 Task: Set up a 4-hour historical reenactment and living history experience.
Action: Mouse moved to (1016, 155)
Screenshot: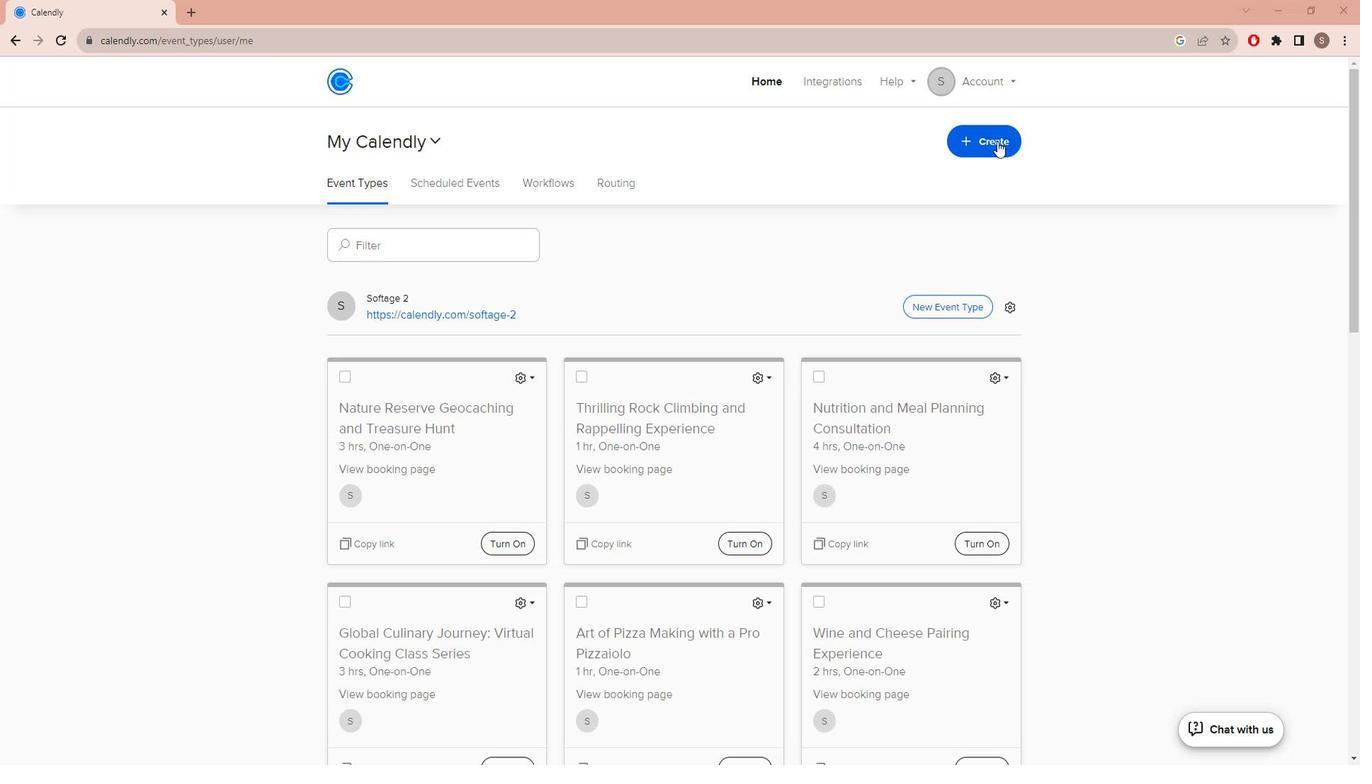 
Action: Mouse pressed left at (1016, 155)
Screenshot: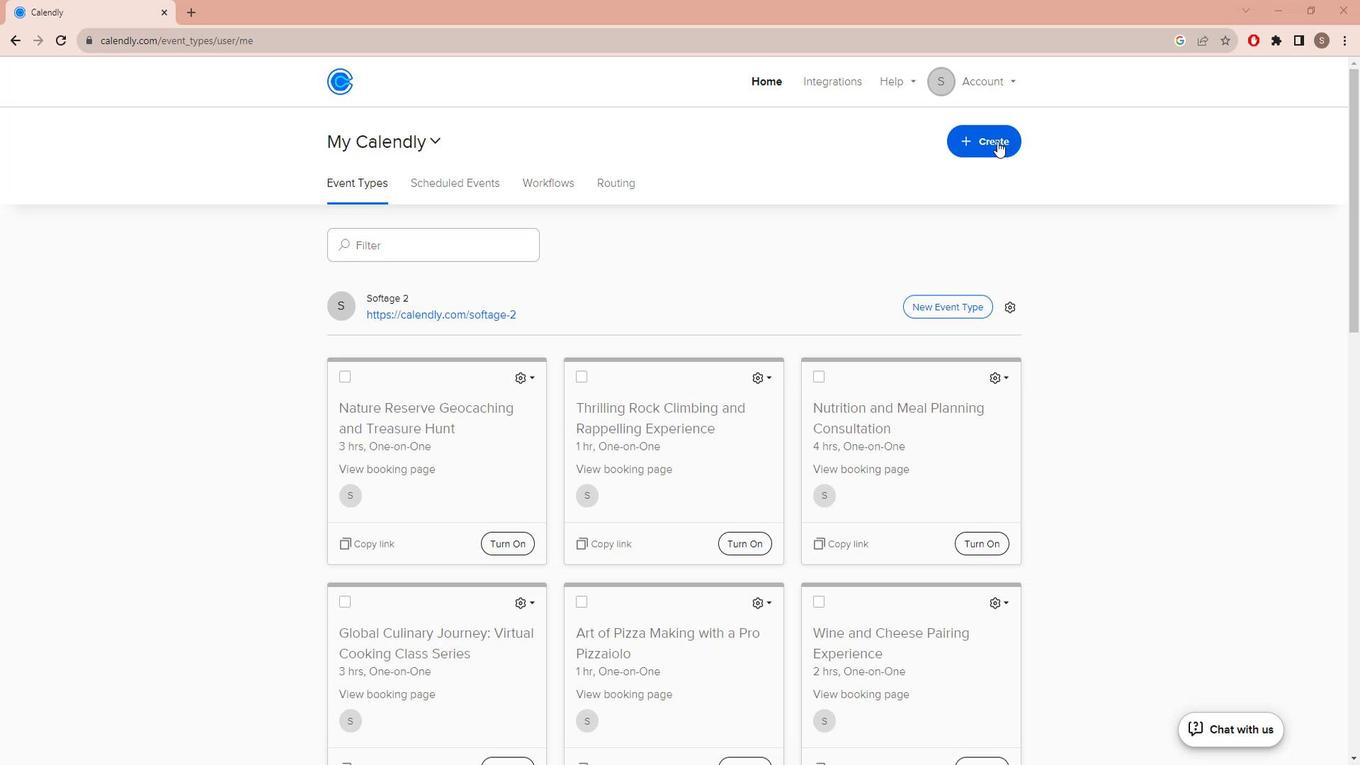 
Action: Mouse moved to (907, 203)
Screenshot: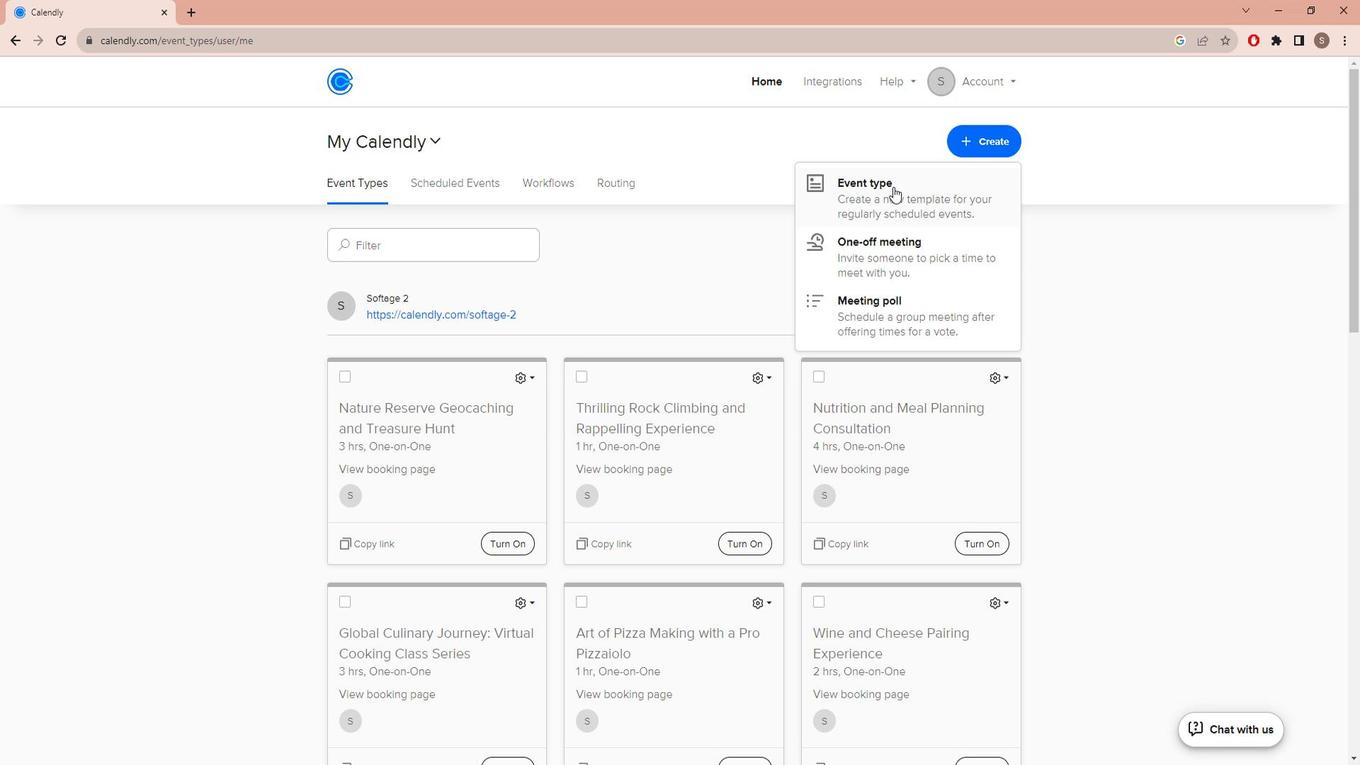 
Action: Mouse pressed left at (907, 203)
Screenshot: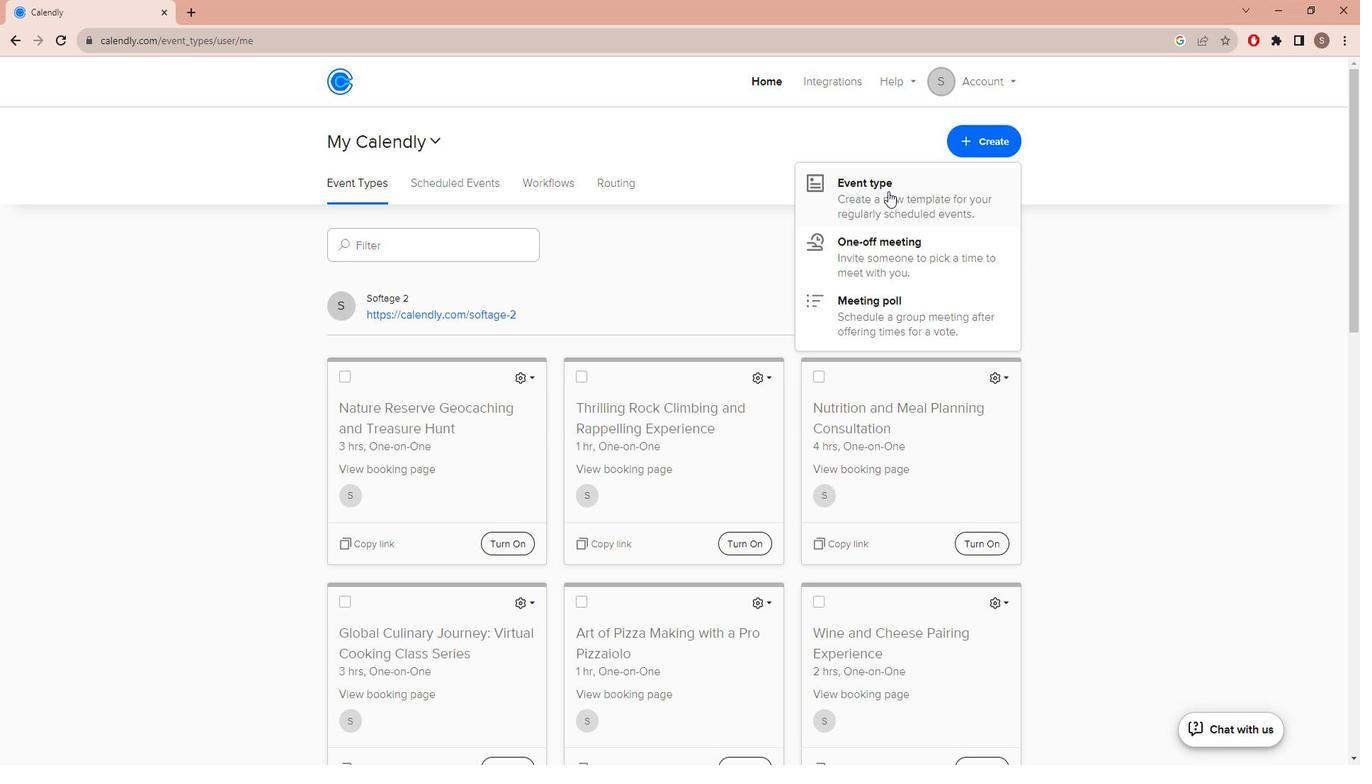 
Action: Mouse moved to (604, 250)
Screenshot: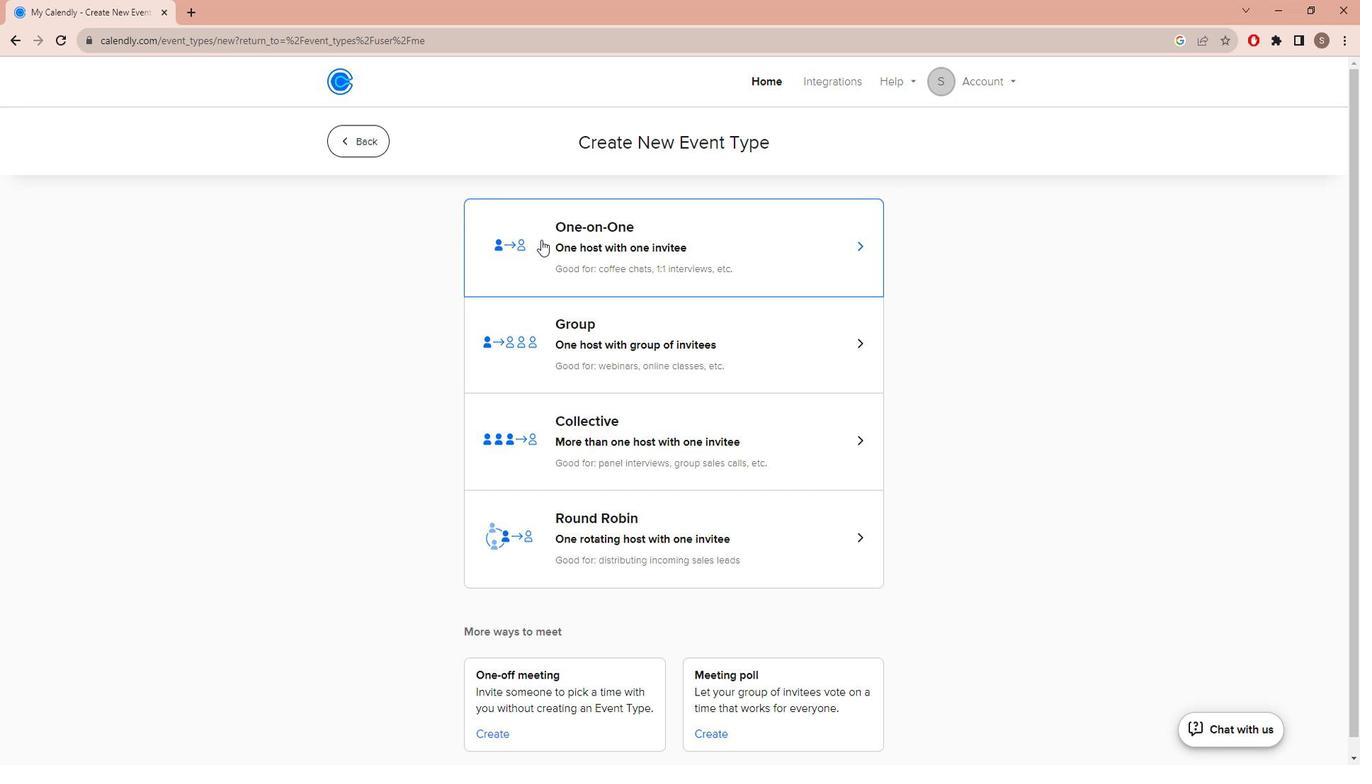 
Action: Mouse pressed left at (604, 250)
Screenshot: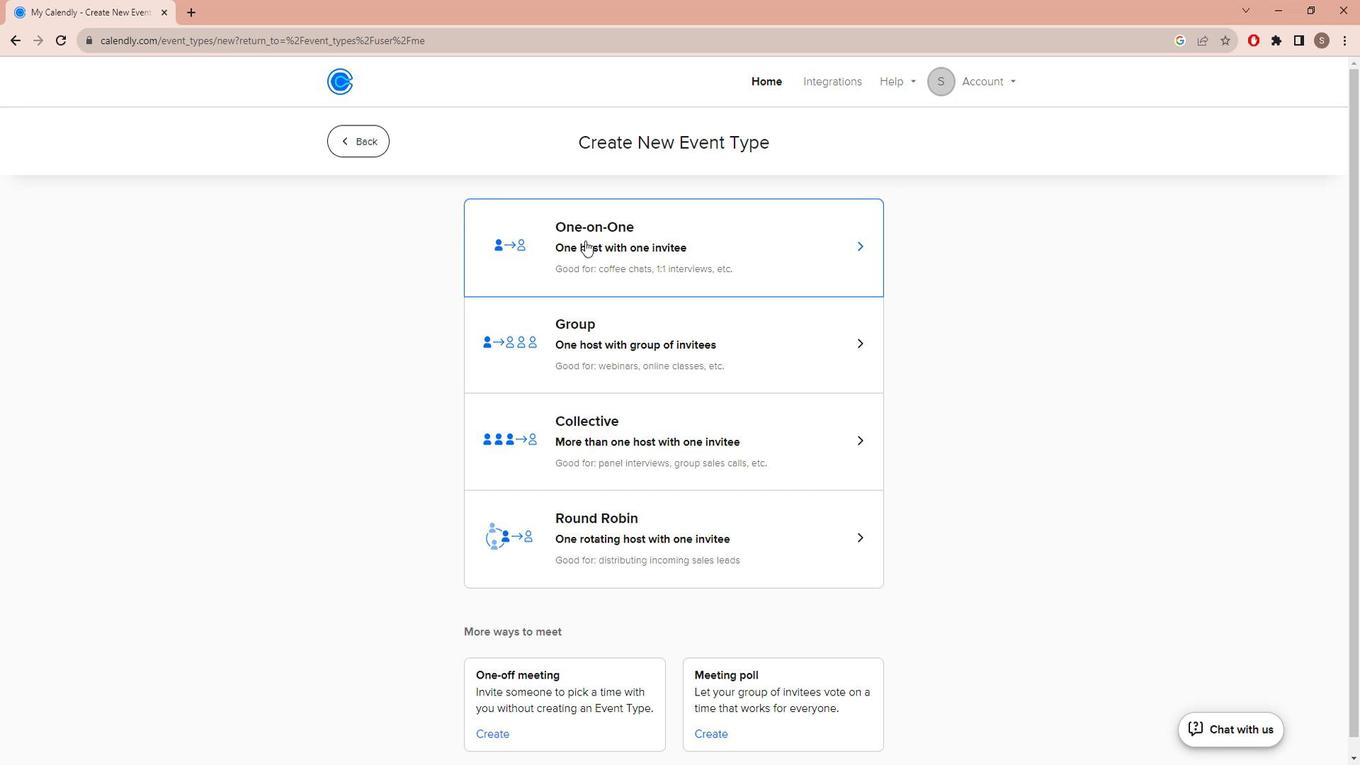 
Action: Mouse moved to (560, 350)
Screenshot: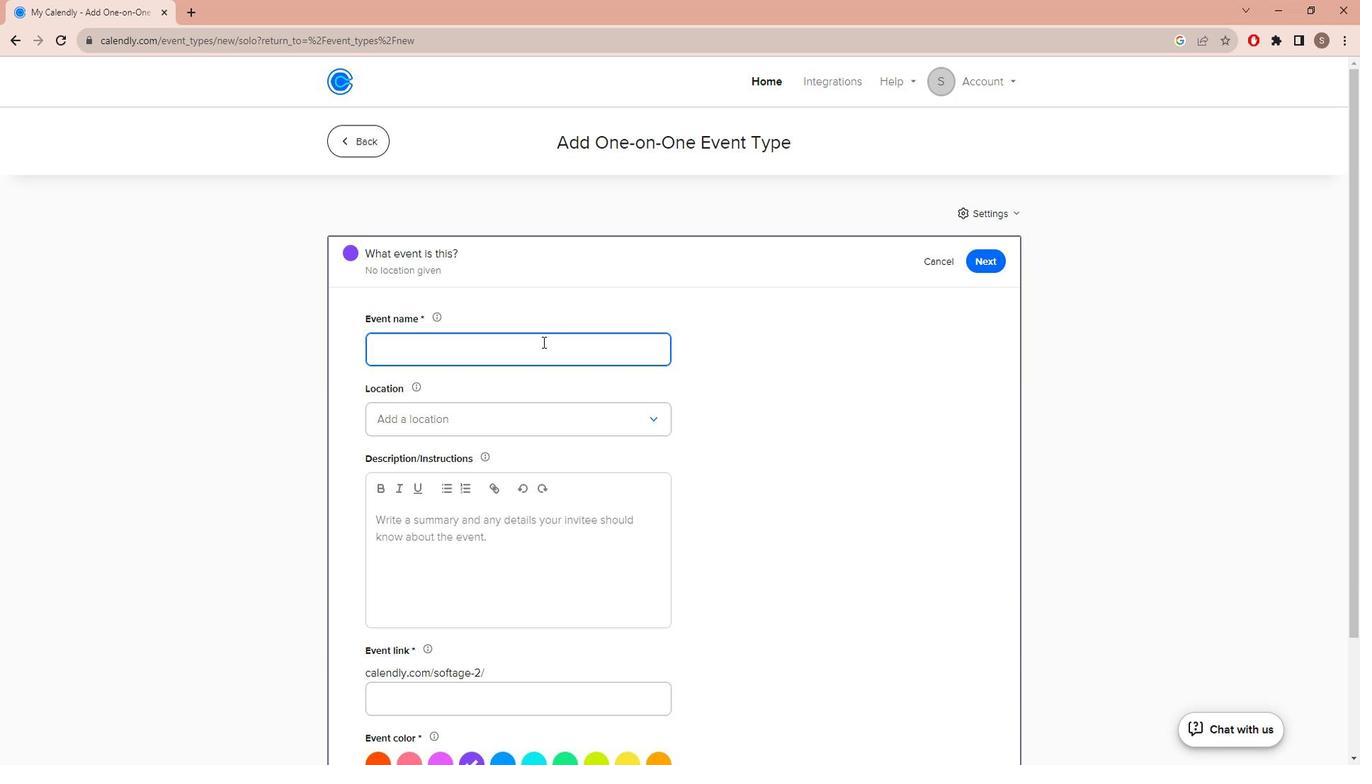 
Action: Key pressed <Key.caps_lock>H<Key.caps_lock>istorical<Key.space><Key.caps_lock>R<Key.caps_lock>eenactment<Key.space>and<Key.space><Key.caps_lock>LI<Key.backspace><Key.caps_lock>iving<Key.space><Key.caps_lock>H<Key.caps_lock>isto<Key.backspace>ory<Key.space><Key.caps_lock>E<Key.caps_lock>xperience
Screenshot: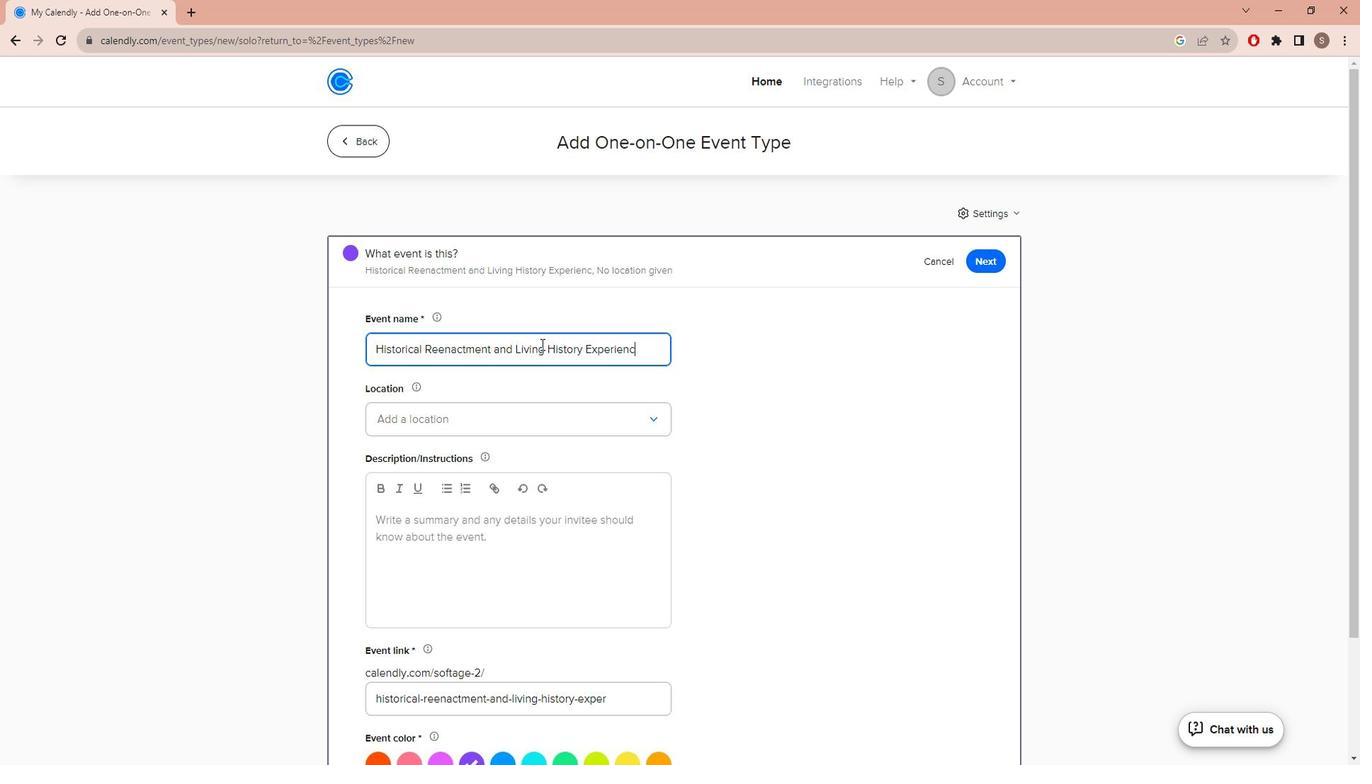
Action: Mouse moved to (513, 417)
Screenshot: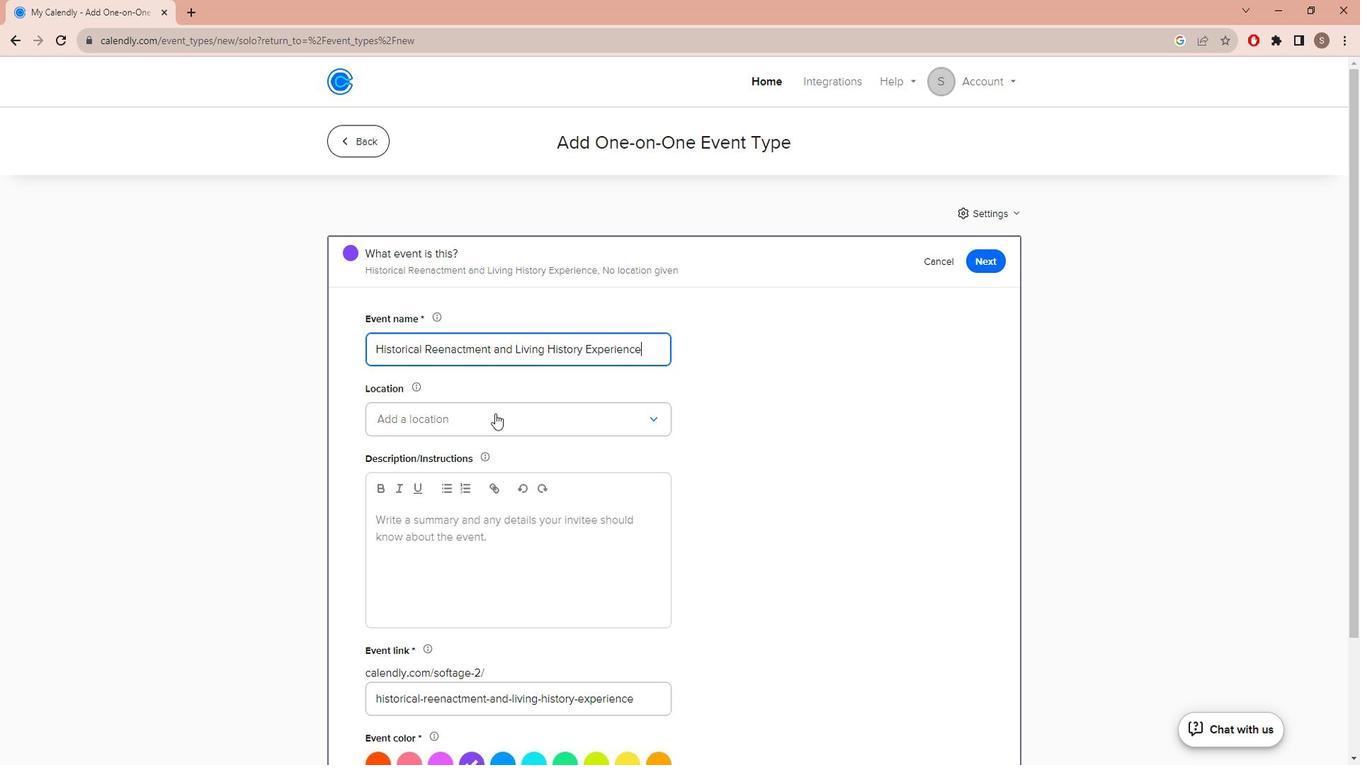
Action: Mouse pressed left at (513, 417)
Screenshot: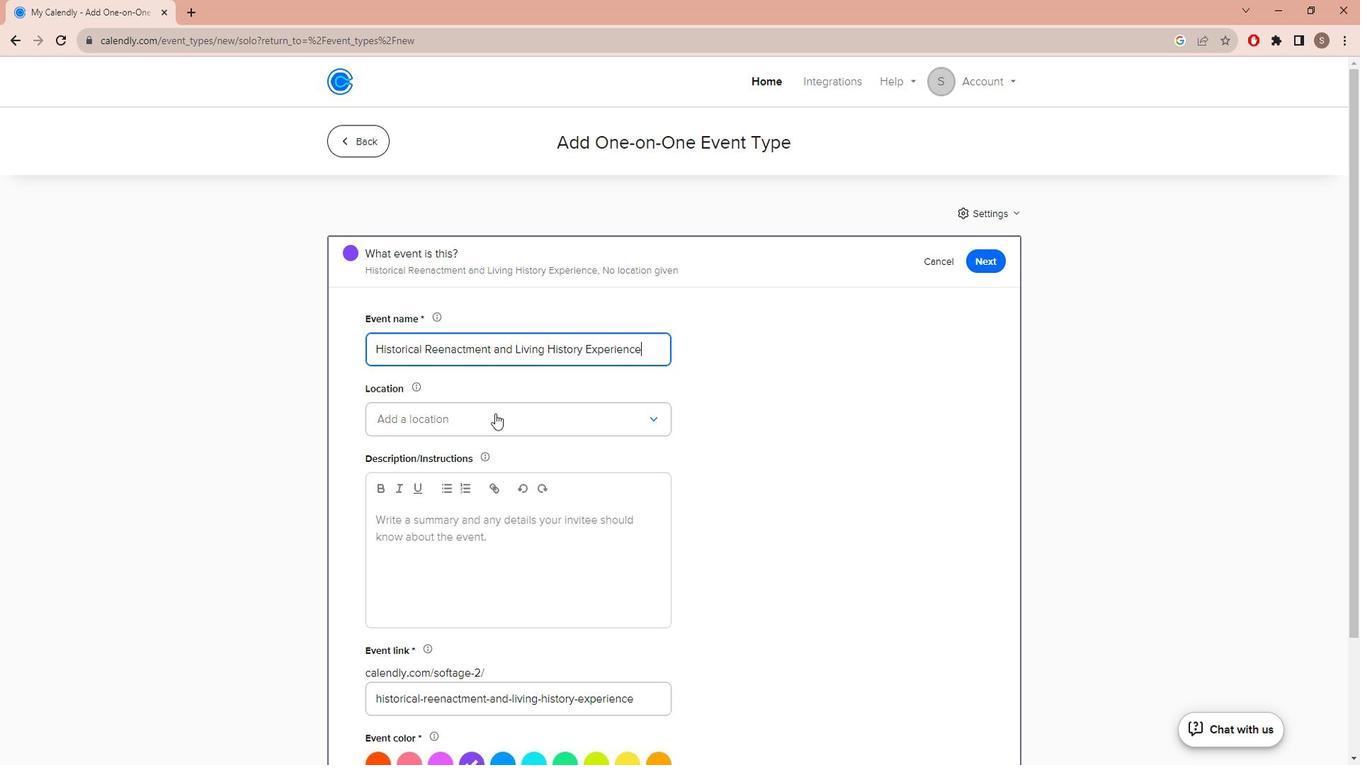 
Action: Mouse moved to (498, 453)
Screenshot: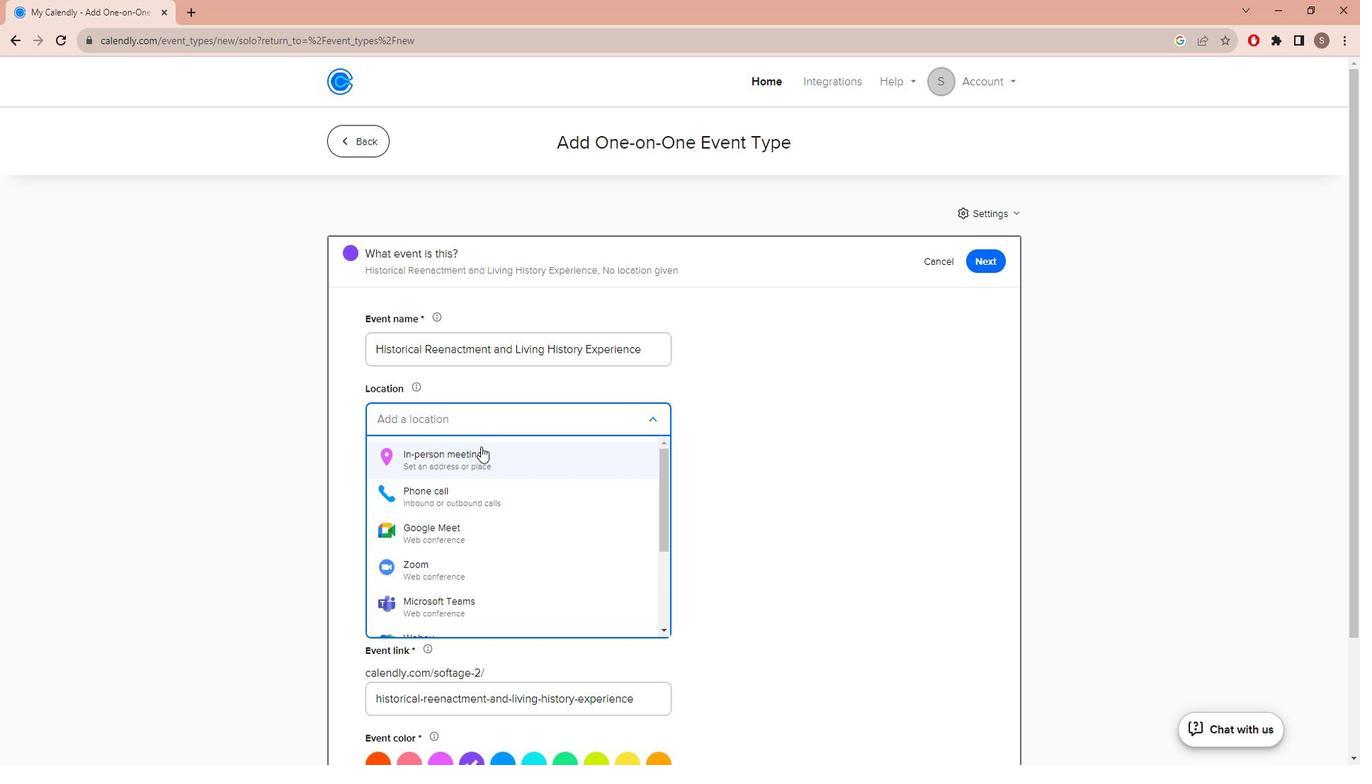 
Action: Mouse pressed left at (498, 453)
Screenshot: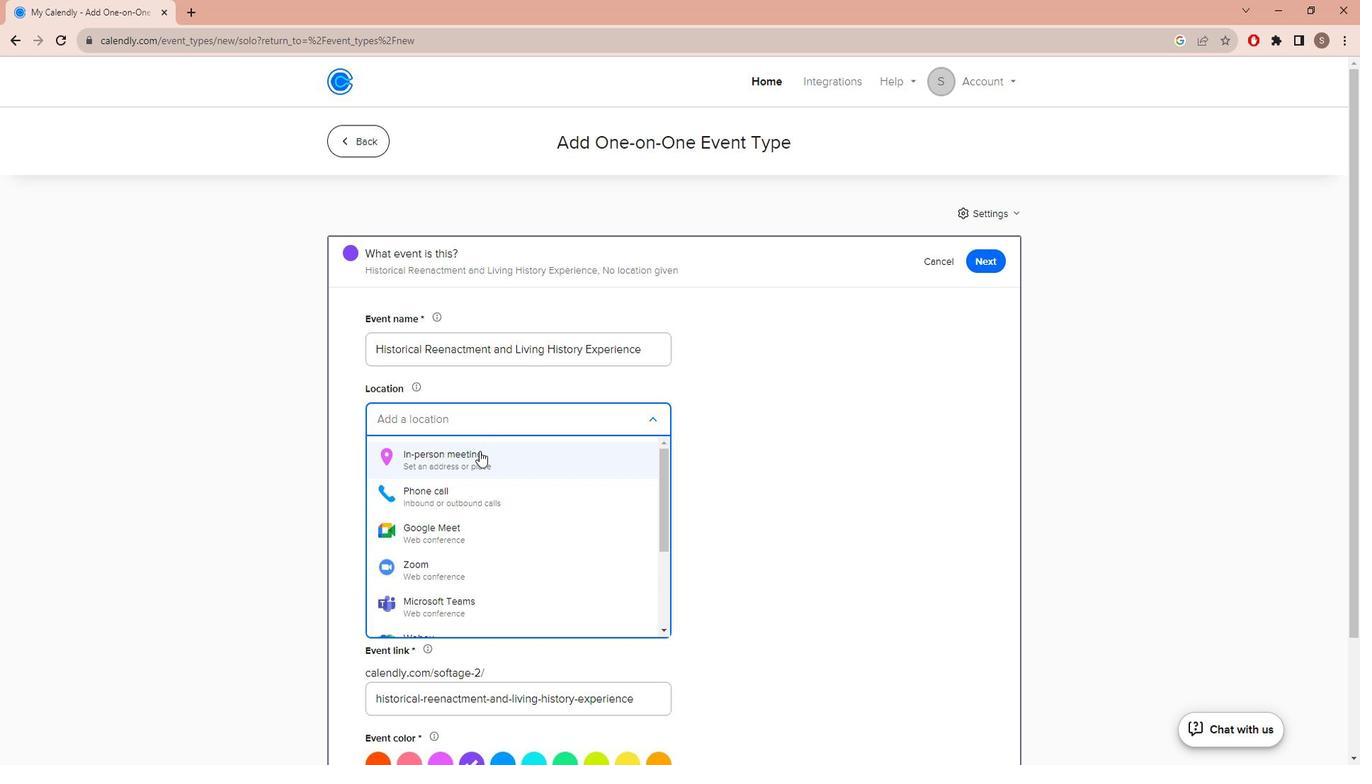 
Action: Mouse moved to (655, 264)
Screenshot: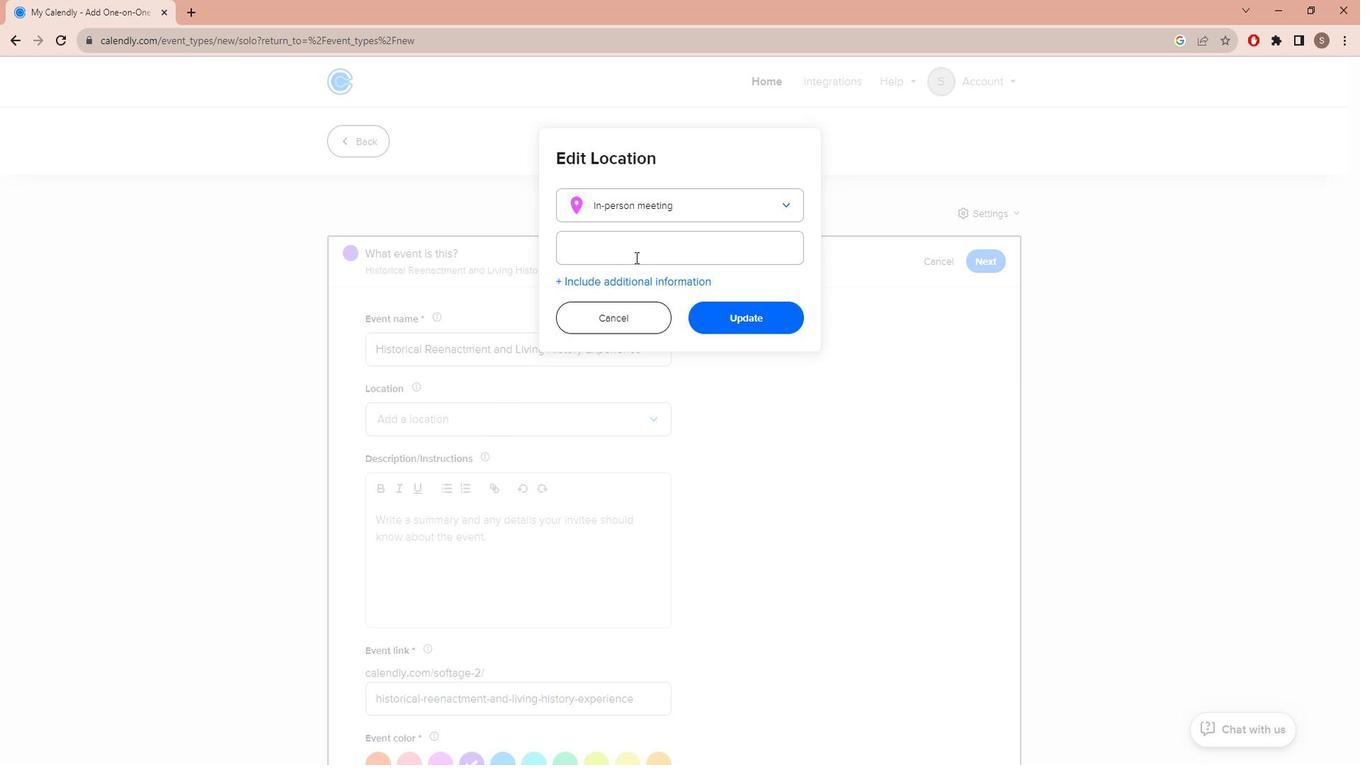 
Action: Mouse pressed left at (655, 264)
Screenshot: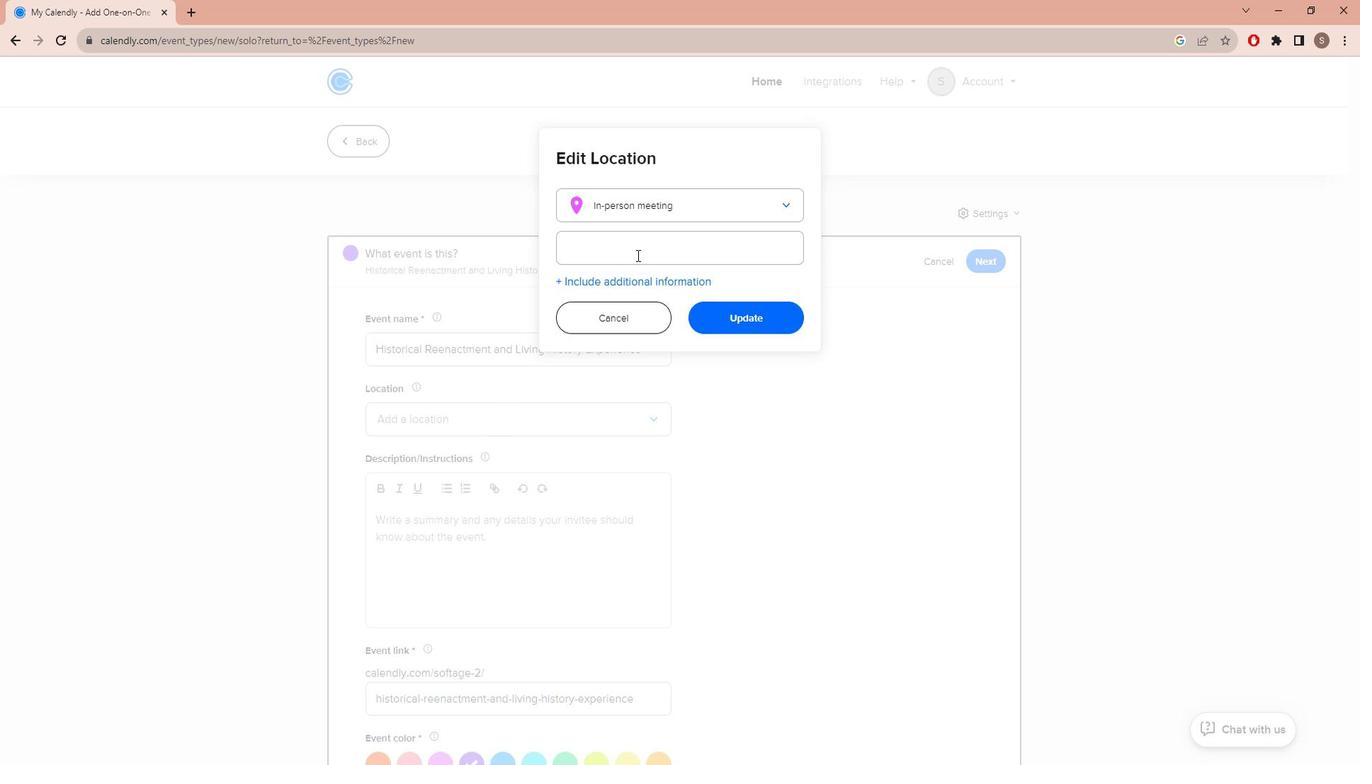
Action: Key pressed <Key.caps_lock>G<Key.caps_lock>rand<Key.space><Key.caps_lock>H<Key.caps_lock>orizon,<Key.space><Key.backspace><Key.backspace><Key.caps_lock>A<Key.caps_lock><Key.backspace><Key.space><Key.caps_lock>A<Key.caps_lock>uditorium,<Key.caps_lock>L<Key.caps_lock>ondon,<Key.caps_lock>U.K
Screenshot: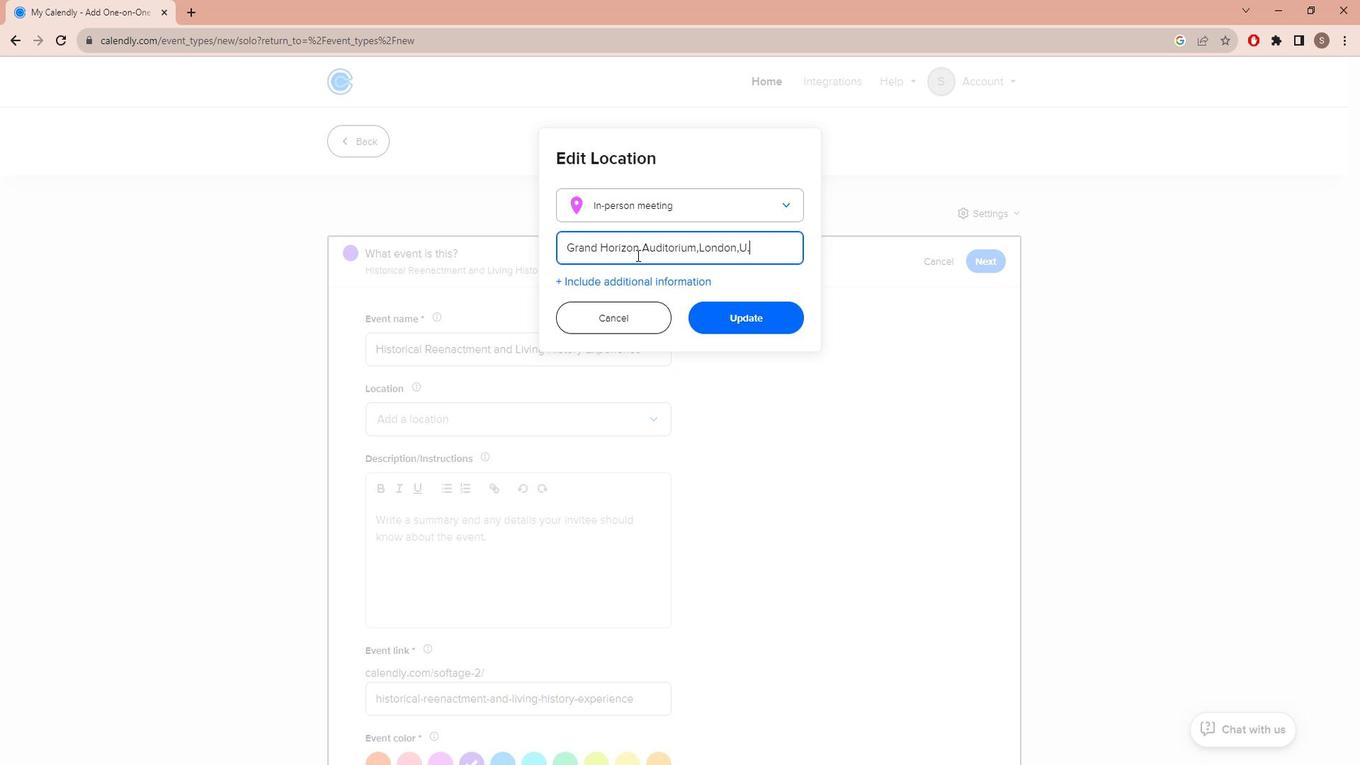 
Action: Mouse moved to (779, 330)
Screenshot: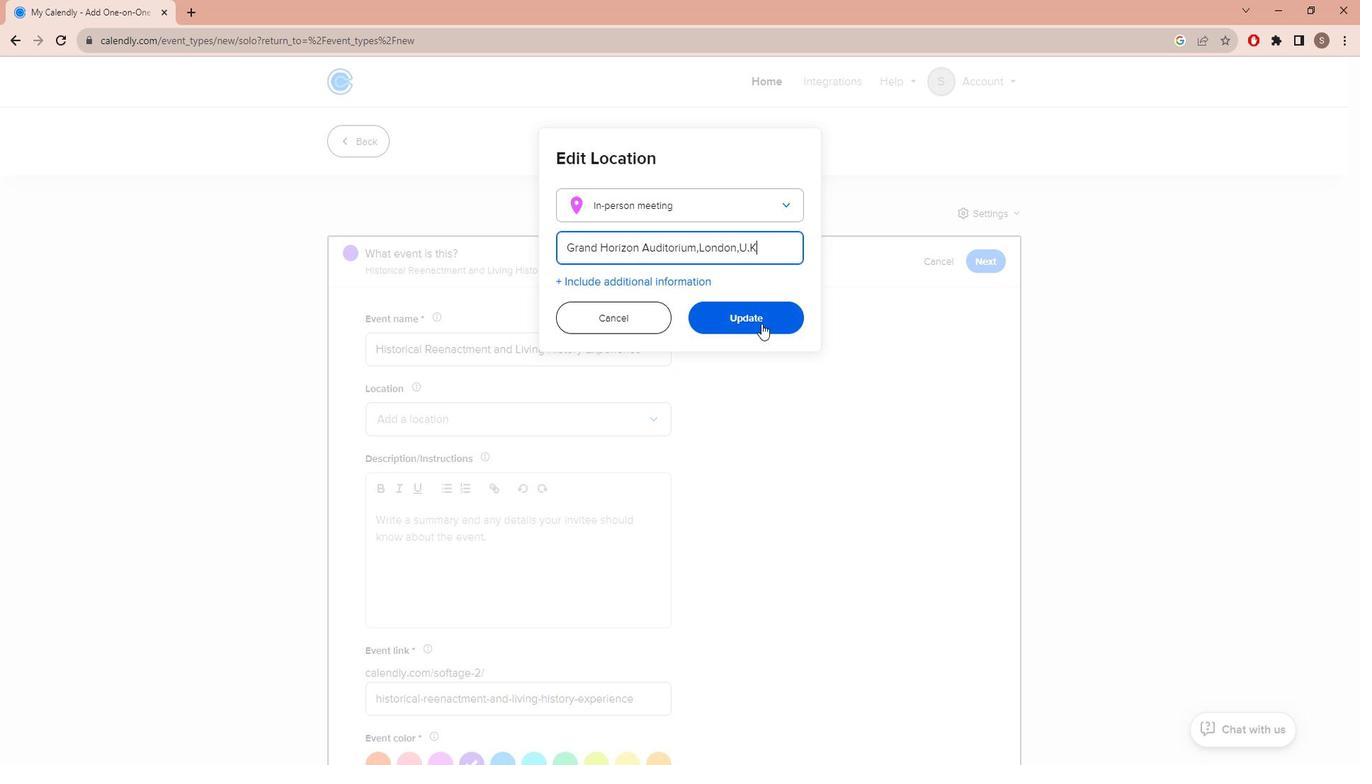 
Action: Mouse pressed left at (779, 330)
Screenshot: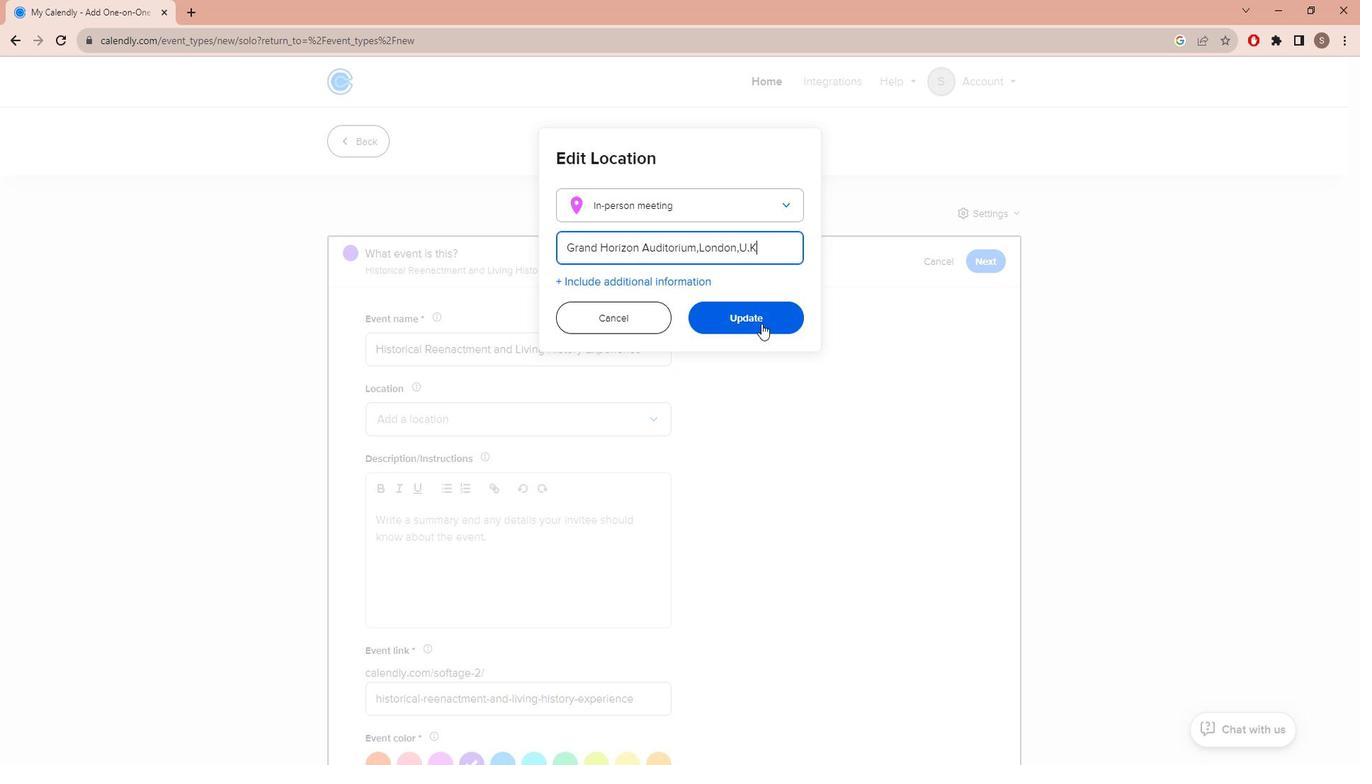 
Action: Mouse moved to (614, 490)
Screenshot: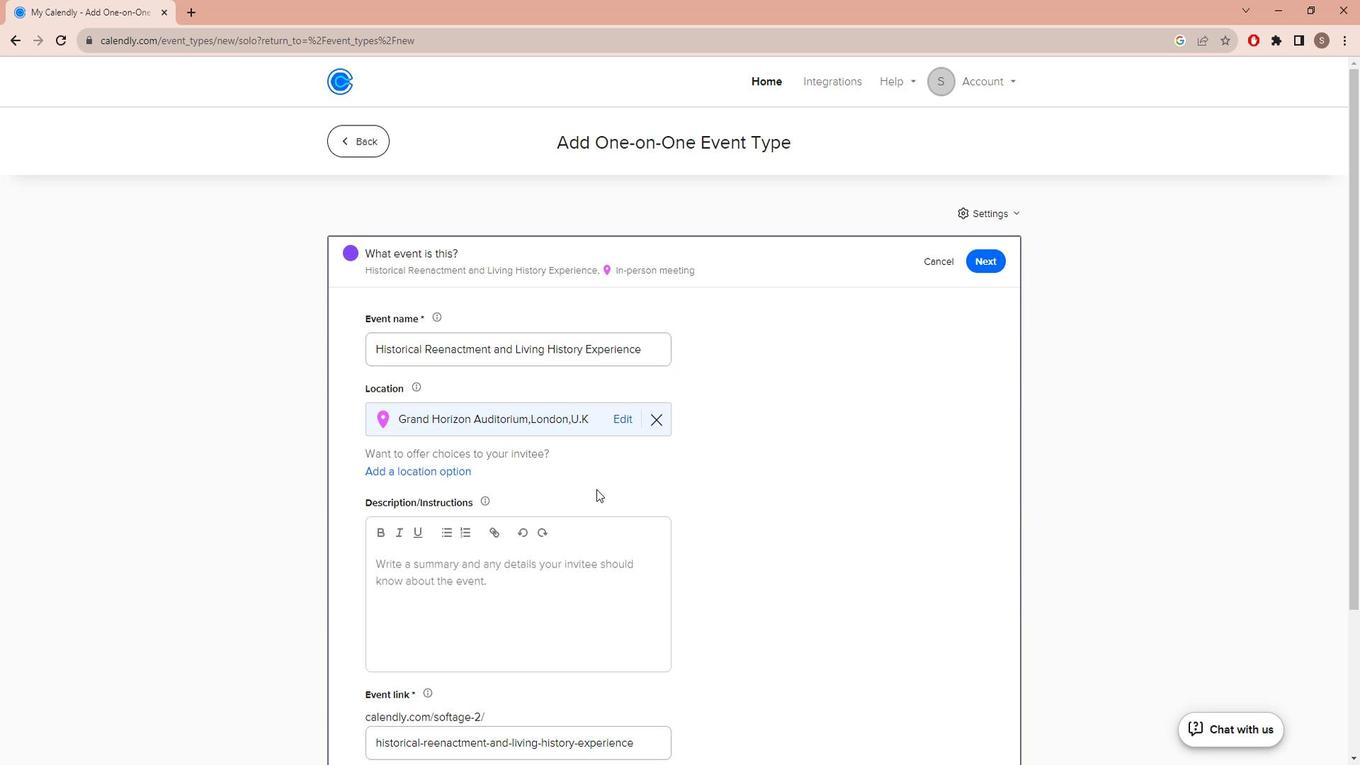 
Action: Mouse scrolled (614, 490) with delta (0, 0)
Screenshot: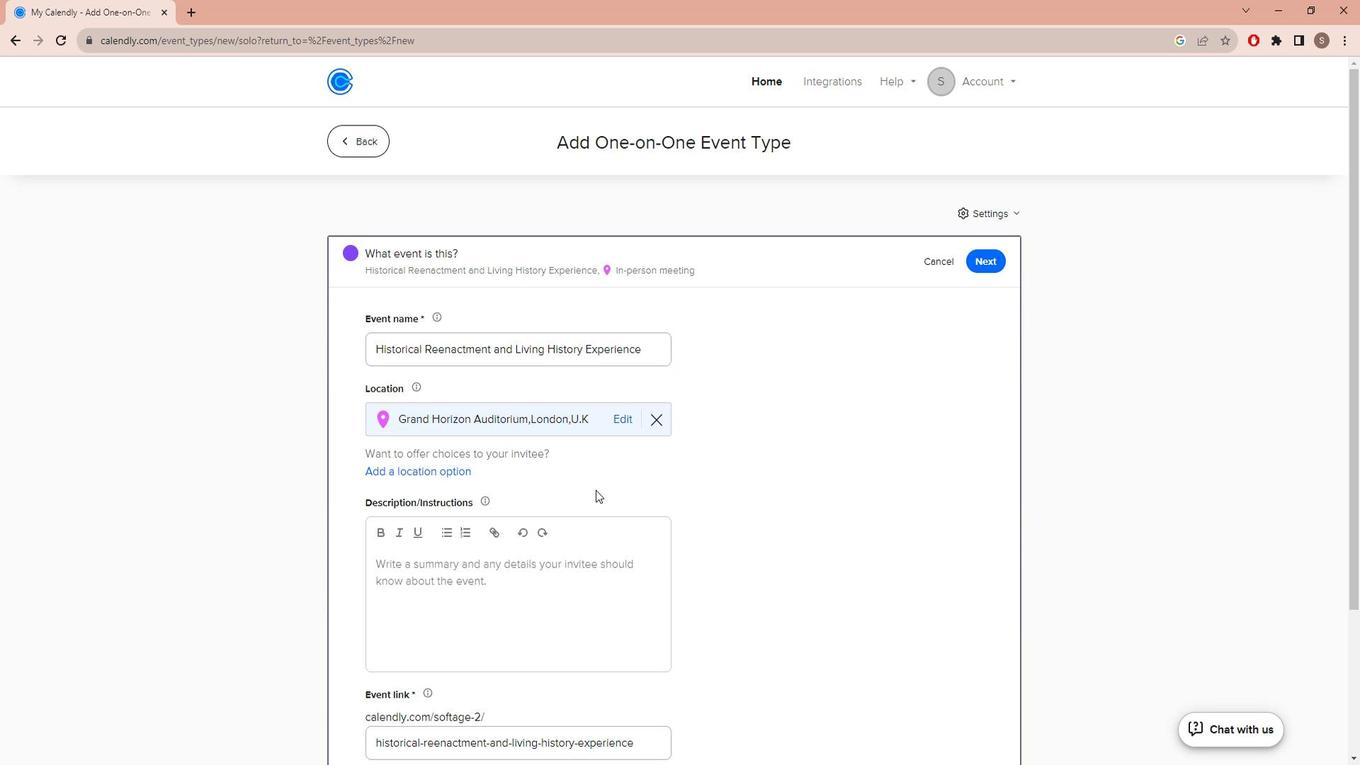 
Action: Mouse scrolled (614, 490) with delta (0, 0)
Screenshot: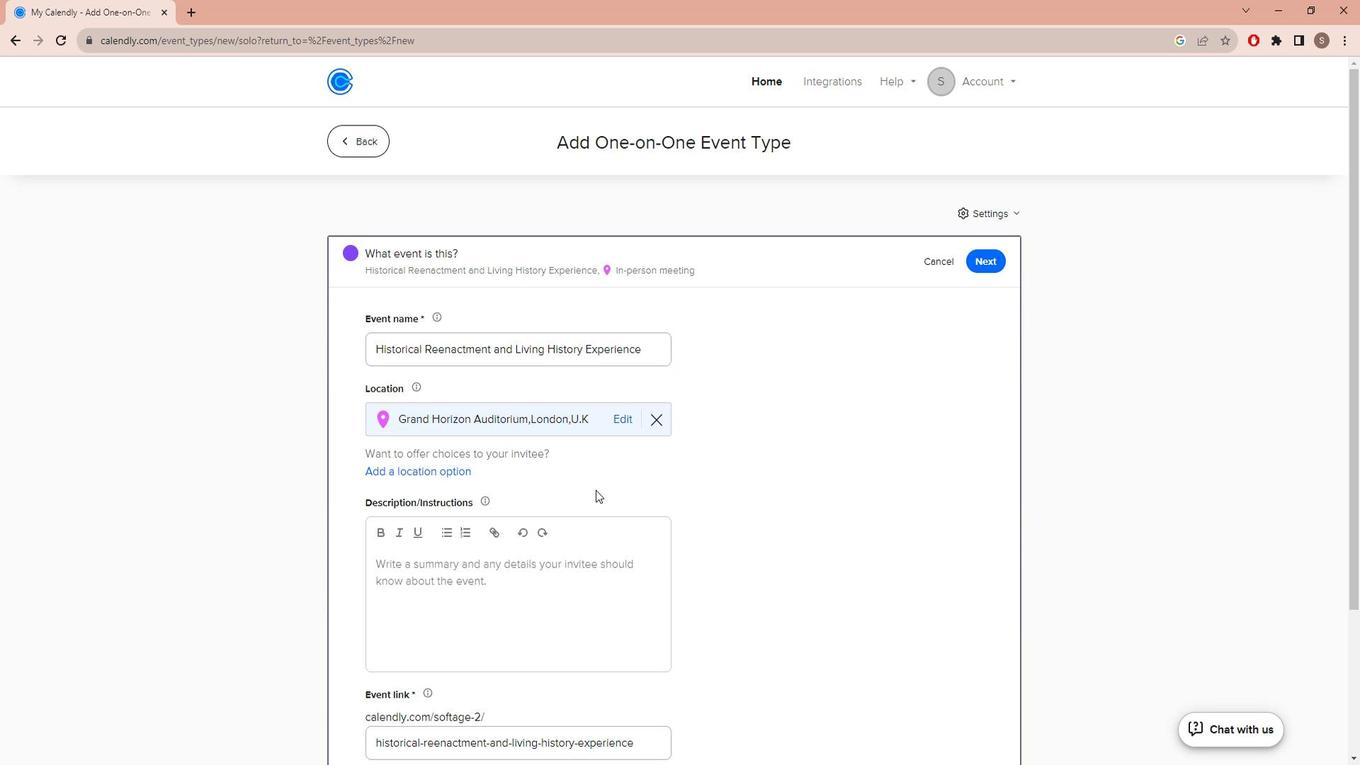 
Action: Mouse scrolled (614, 490) with delta (0, 0)
Screenshot: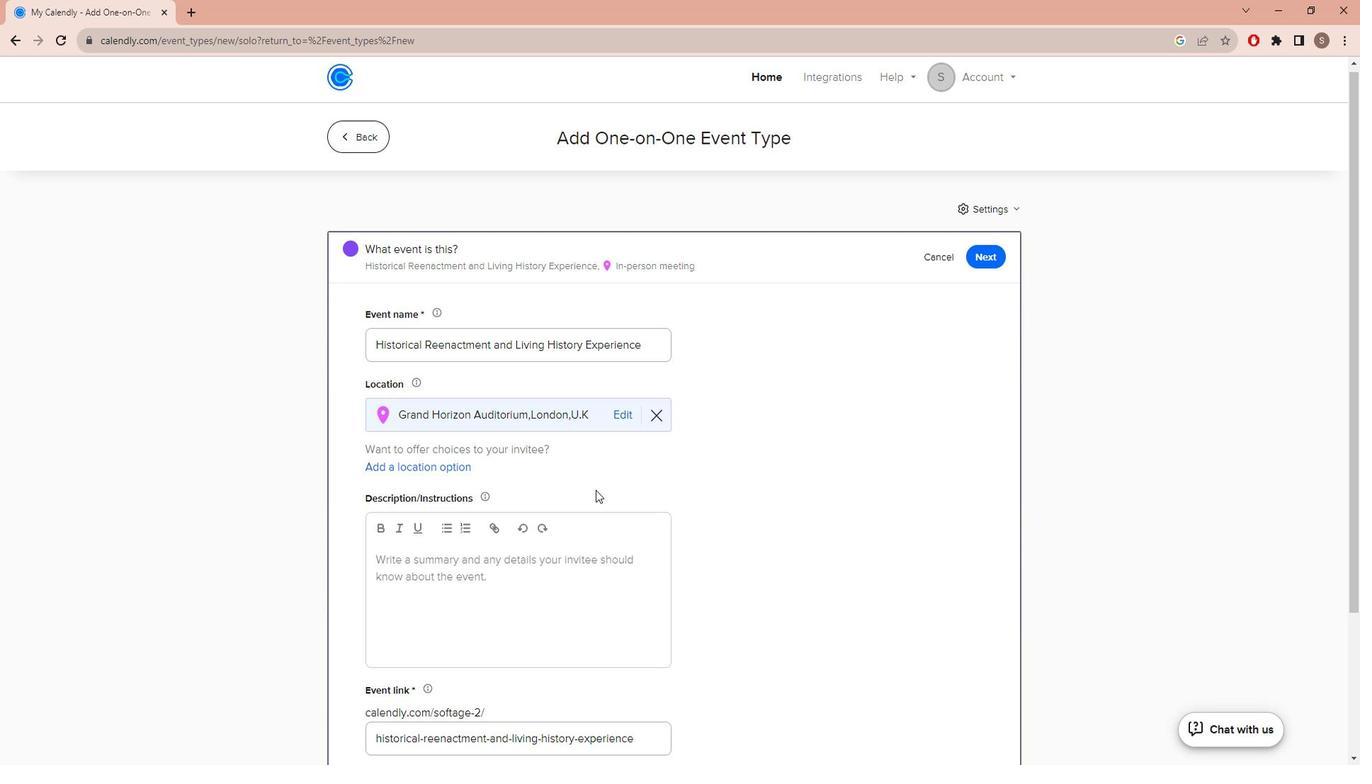 
Action: Mouse scrolled (614, 490) with delta (0, 0)
Screenshot: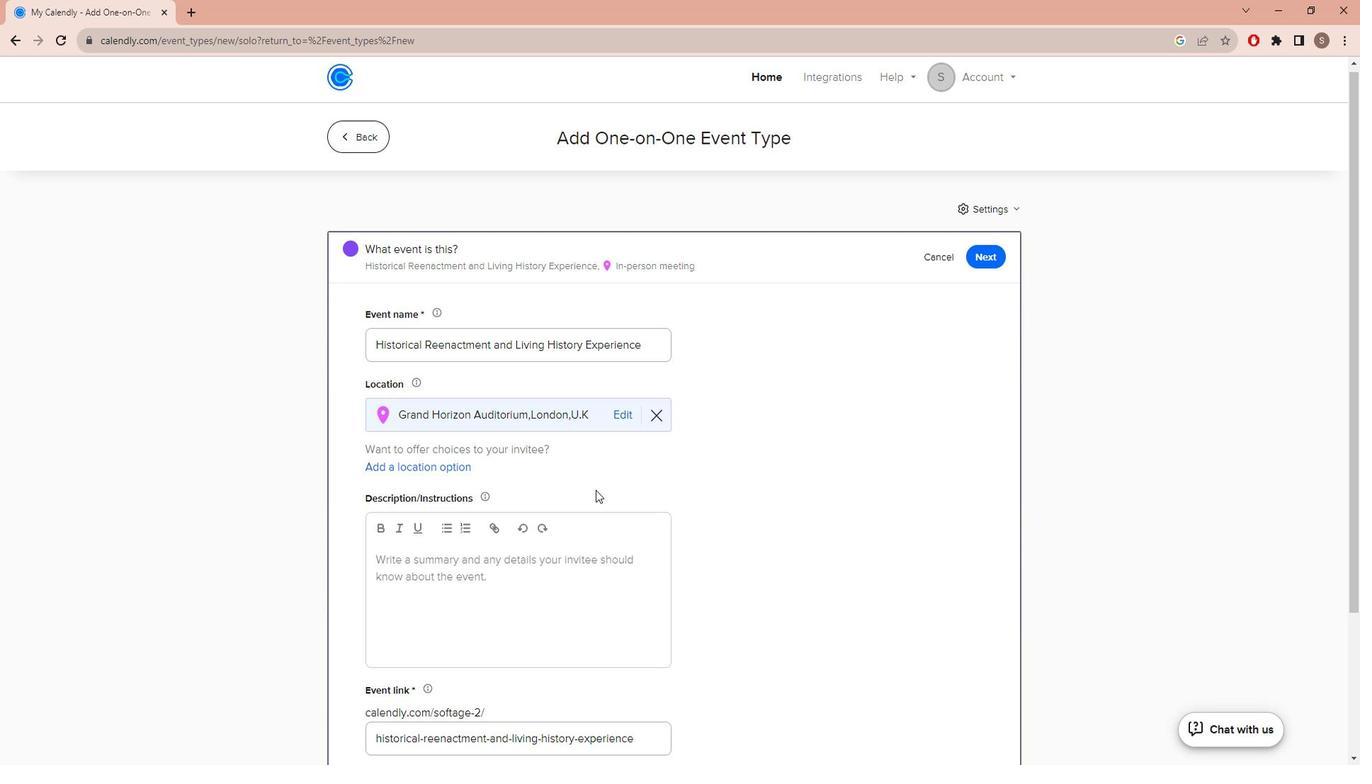 
Action: Mouse moved to (507, 414)
Screenshot: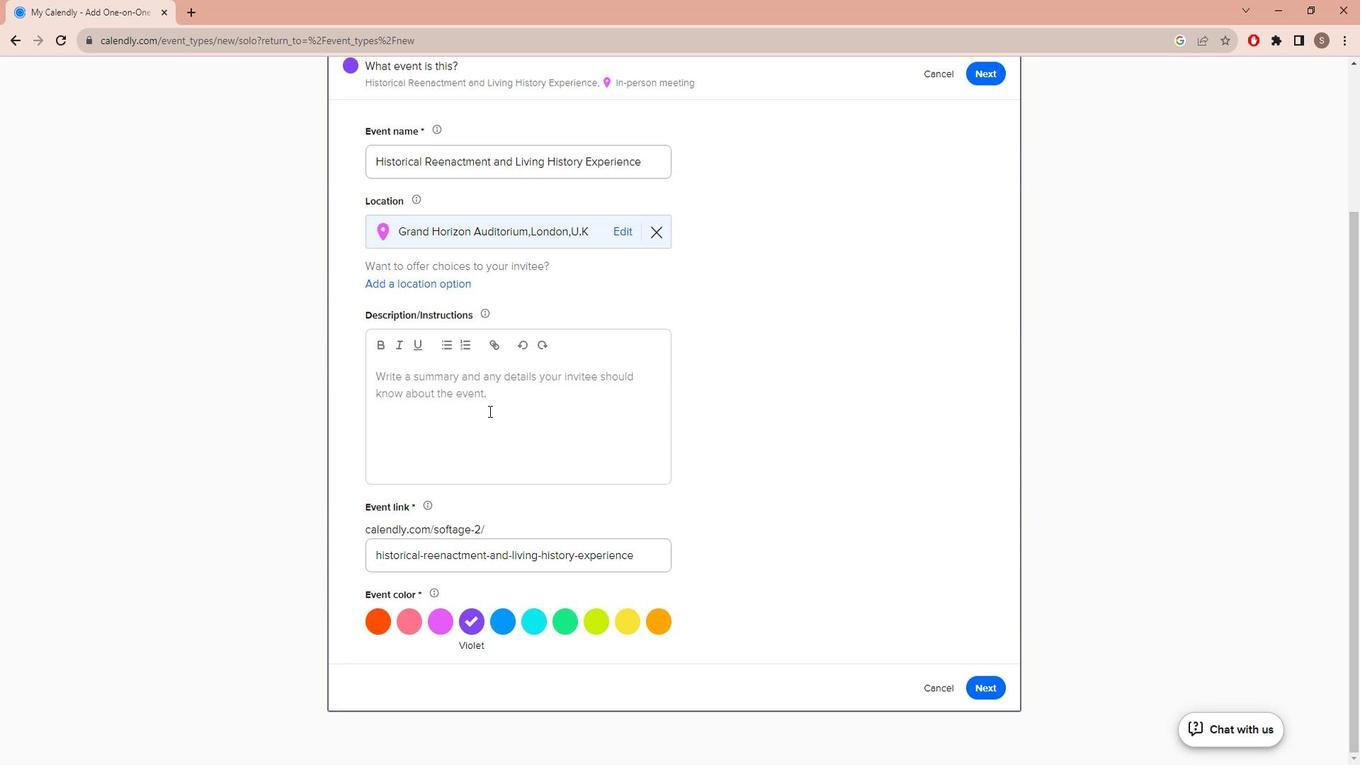 
Action: Mouse pressed left at (507, 414)
Screenshot: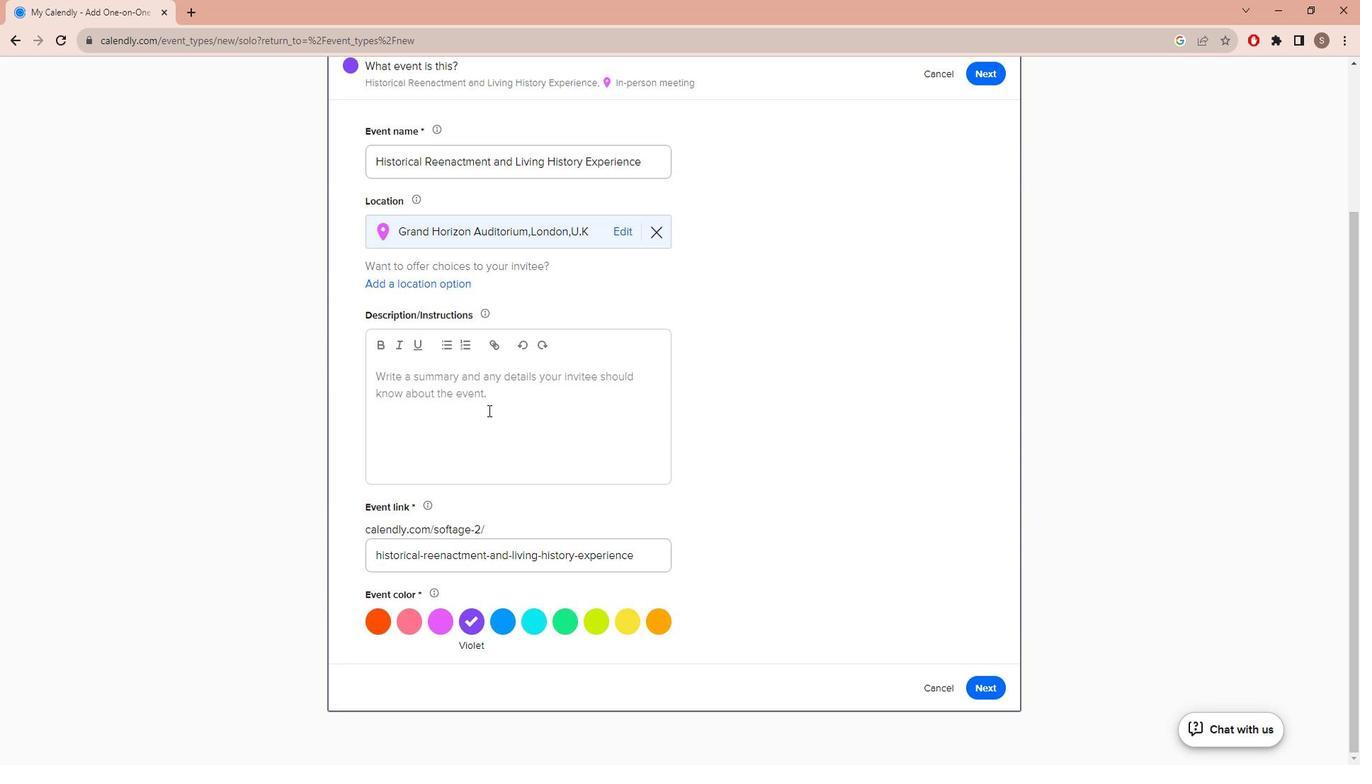 
Action: Key pressed <Key.caps_lock>s<Key.caps_lock>TEP<Key.space>BACK<Key.space>IN<Key.space>TIME<Key.space>AND<Key.space>IMMERSE<Key.space><Key.backspace><Key.backspace><Key.backspace><Key.backspace><Key.backspace><Key.backspace><Key.backspace><Key.backspace><Key.backspace><Key.backspace><Key.backspace><Key.backspace><Key.backspace><Key.backspace><Key.backspace><Key.backspace><Key.backspace><Key.backspace><Key.backspace><Key.backspace><Key.backspace><Key.backspace><Key.backspace><Key.backspace><Key.backspace><Key.backspace><Key.backspace><Key.backspace><Key.backspace><Key.backspace><Key.backspace><Key.backspace><Key.backspace><Key.backspace><Key.backspace><Key.backspace><Key.backspace><Key.backspace><Key.backspace><Key.backspace><Key.backspace><Key.backspace>S<Key.caps_lock>tep<Key.space>bak<Key.backspace>ck<Key.space>in<Key.space>tim<Key.space><Key.backspace>e<Key.space>and<Key.space>immerse<Key.space>yourself<Key.space>in<Key.space>a<Key.space>historical<Key.space>reenactmn]<Key.backspace><Key.backspace><Key.backspace>ment<Key.space><Key.space>and<Key.space>living<Key.space>history<Key.space>experience<Key.shift_r>!<Key.space><Key.caps_lock>T<Key.caps_lock>his<Key.space>interactive<Key.space>event<Key.space>is<Key.space>designed<Key.space>to<Key.space>transport<Key.space>you<Key.space>to<Key.space>a<Key.space>different<Key.space>era,allowing<Key.space>you<Key.space>to<Key.space>witness<Key.space>,<Key.space>and<Key.space>participate<Key.space>in<Key.space>daily<Key.space>life<Key.space>customs,and<Key.space>ve=<Key.backspace><Key.backspace><Key.backspace>events<Key.space>of<Key.space>the<Key.space>past.<Key.space><Key.caps_lock>N<Key.caps_lock>o<Key.space>prior<Key.space>historicakl<Key.space><Key.backspace><Key.backspace><Key.backspace>l<Key.space>knowledge<Key.space>or<Key.space>reenactment<Key.space>experience<Key.space>is<Key.space>neede.<Key.backspace>d.
Screenshot: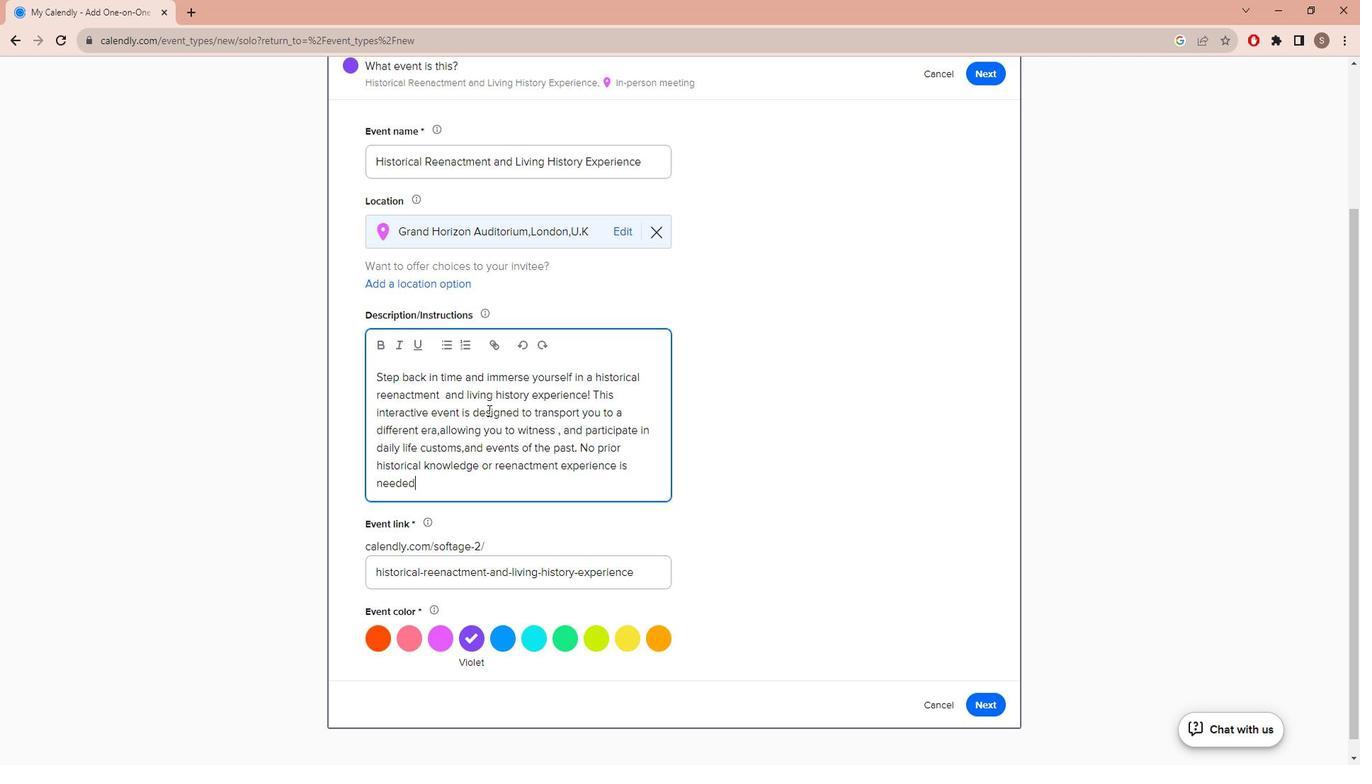 
Action: Mouse moved to (526, 635)
Screenshot: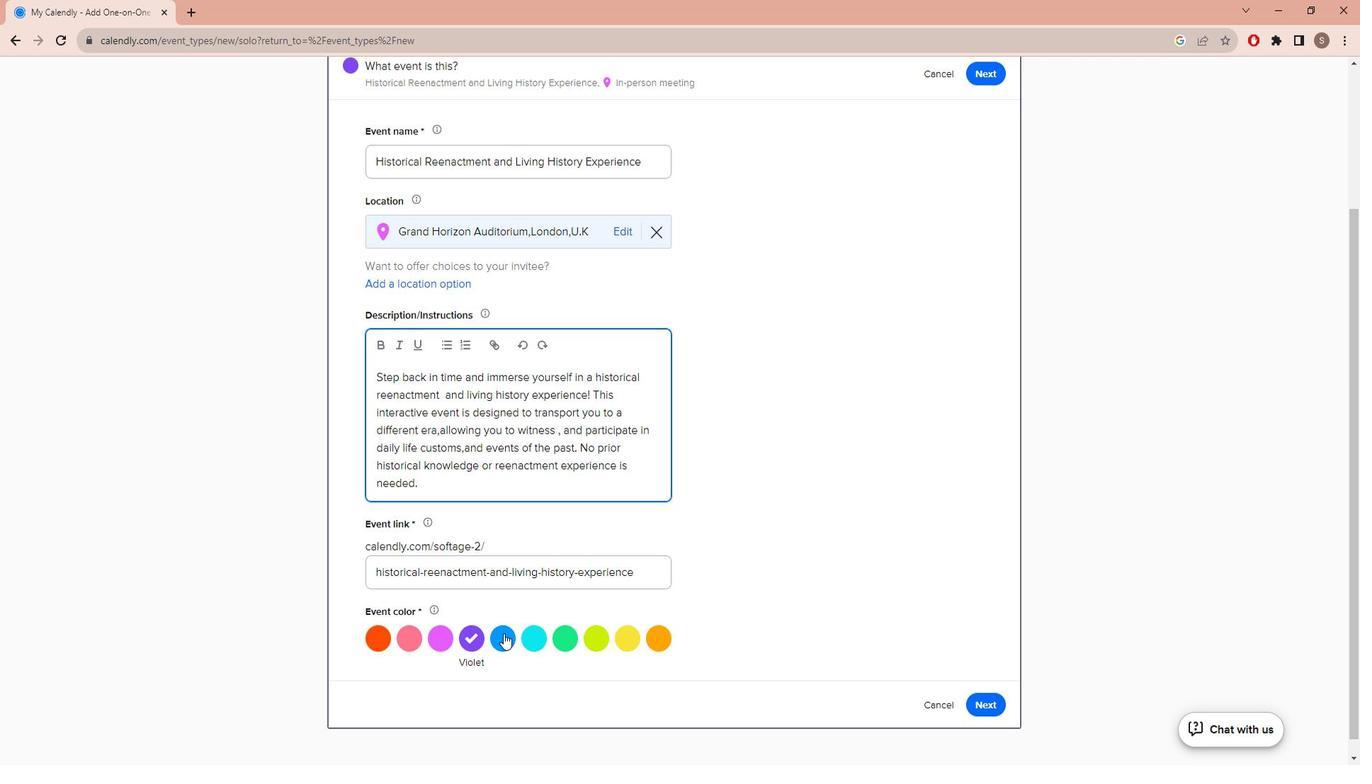 
Action: Mouse pressed left at (526, 635)
Screenshot: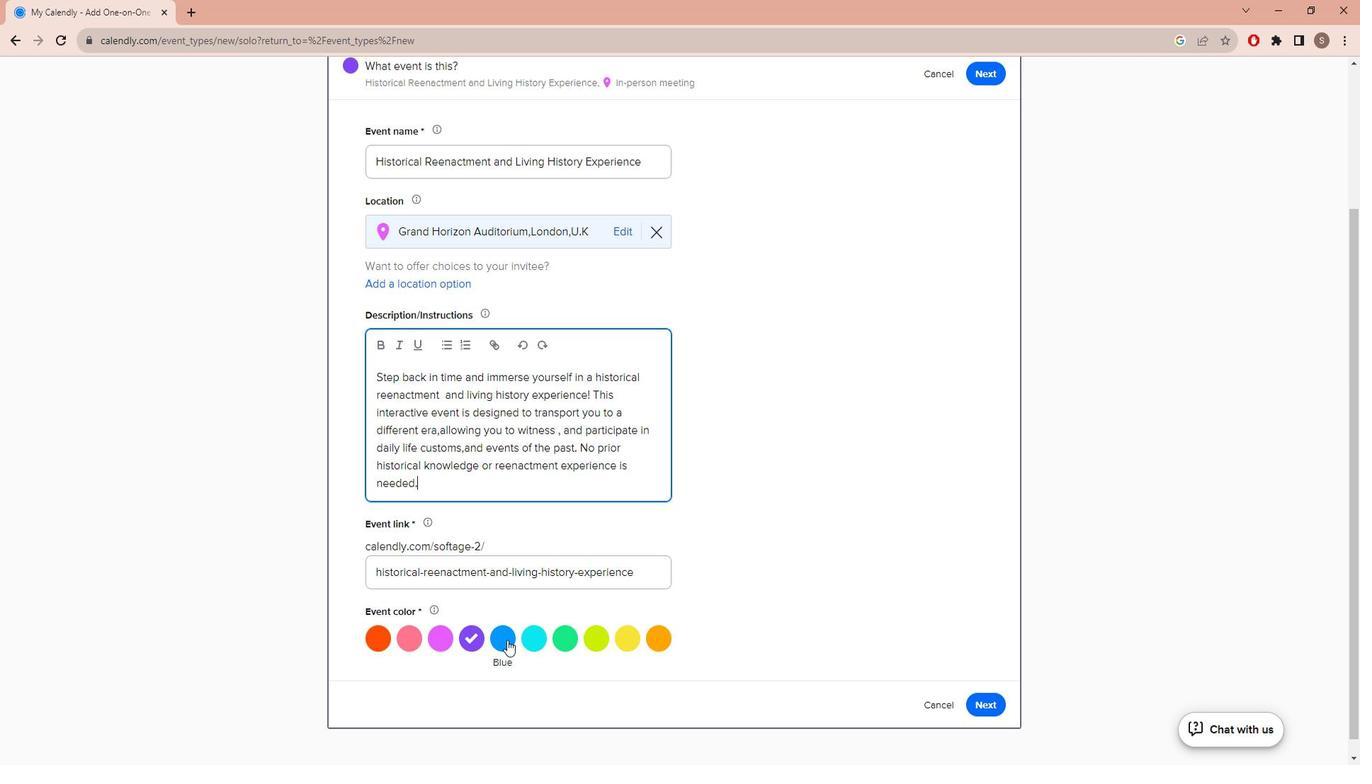 
Action: Mouse moved to (1003, 706)
Screenshot: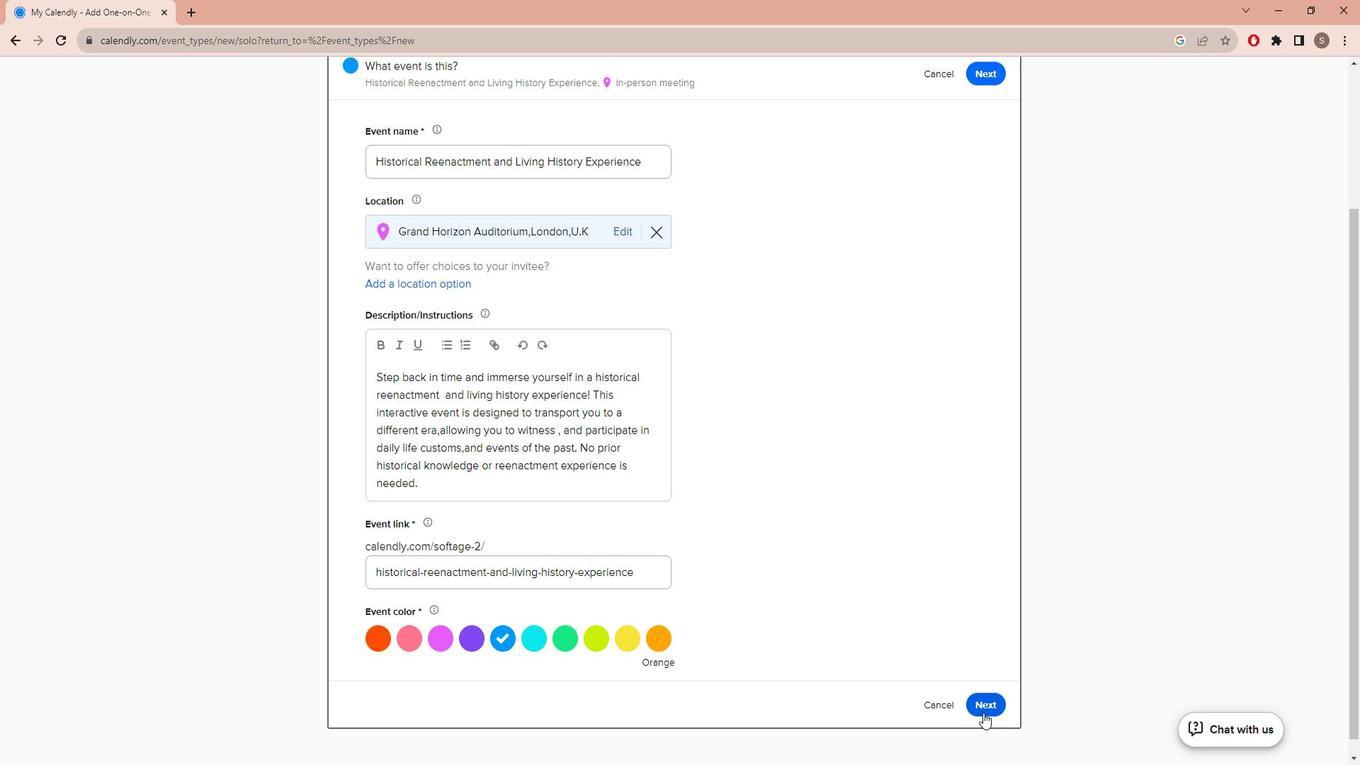 
Action: Mouse pressed left at (1003, 706)
Screenshot: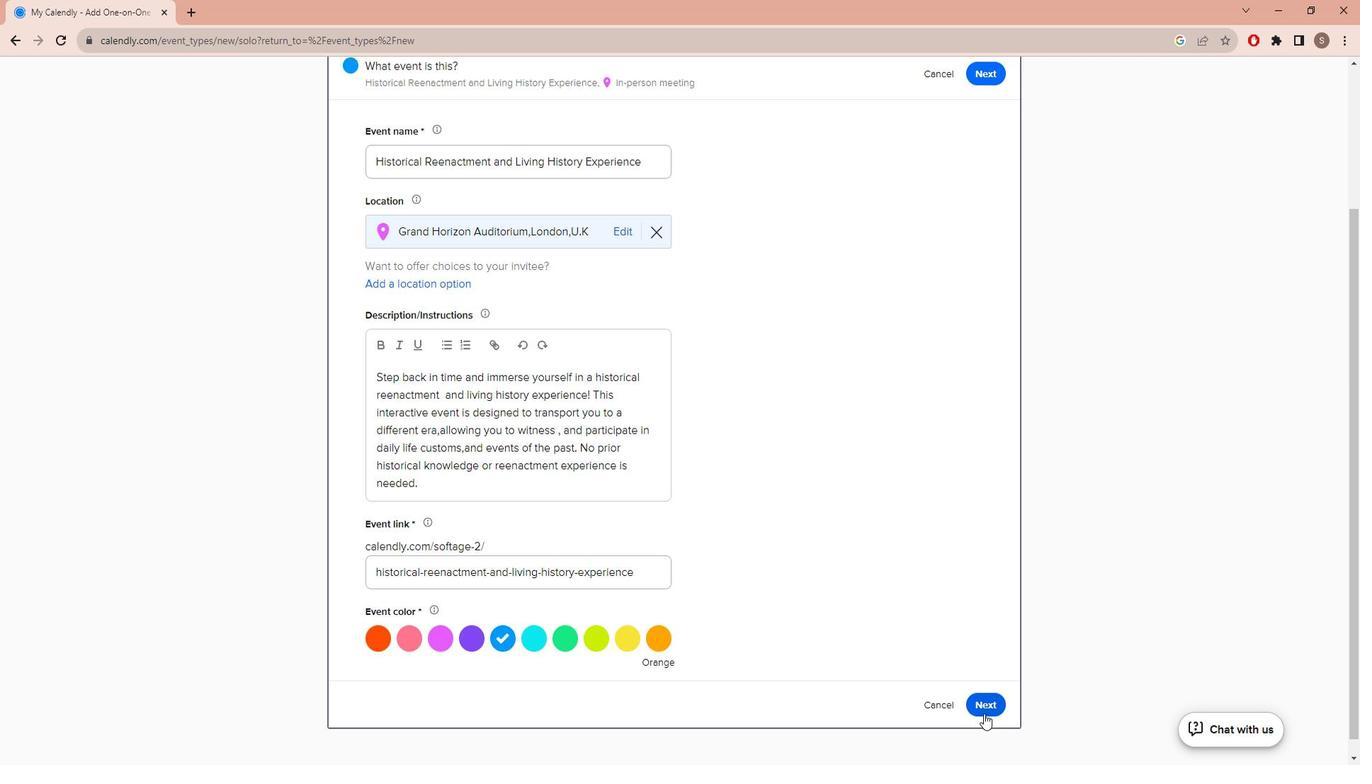 
Action: Mouse moved to (413, 433)
Screenshot: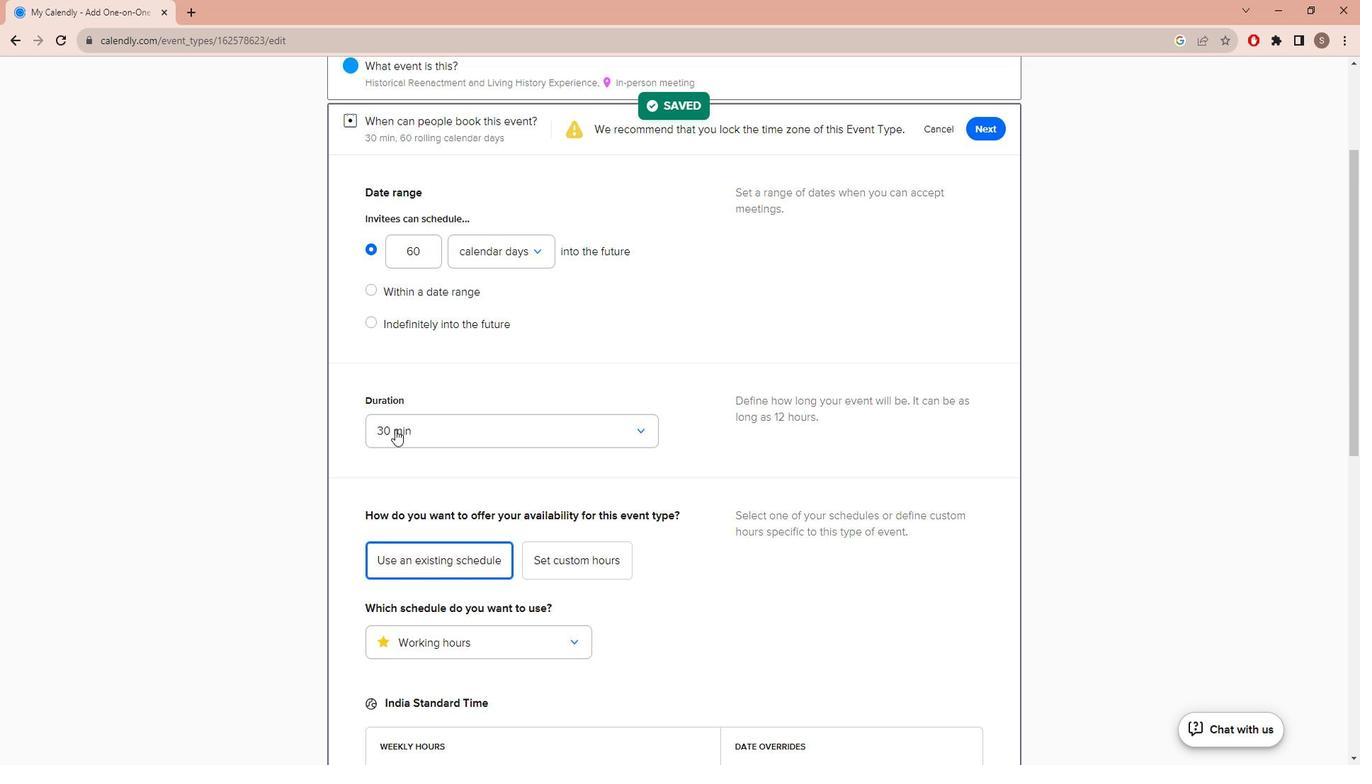 
Action: Mouse pressed left at (413, 433)
Screenshot: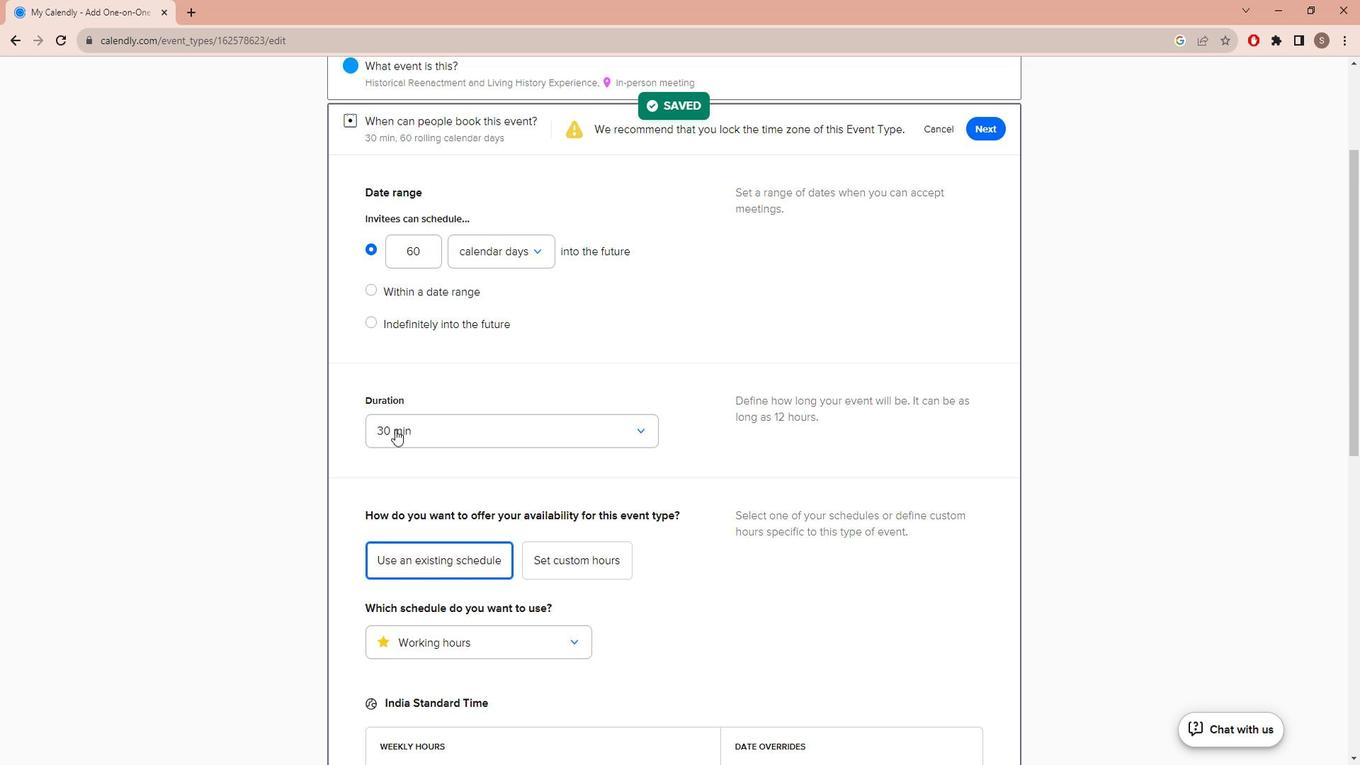 
Action: Mouse moved to (405, 573)
Screenshot: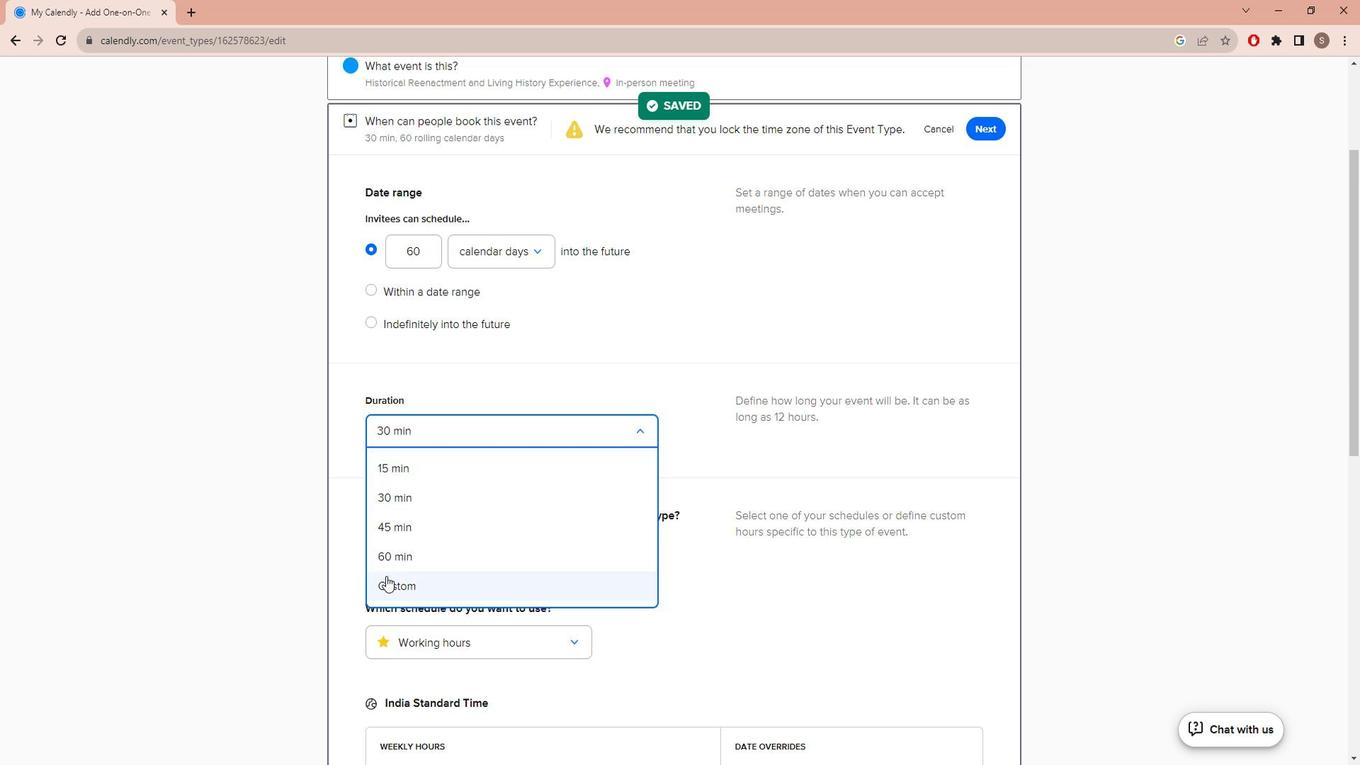 
Action: Mouse pressed left at (405, 573)
Screenshot: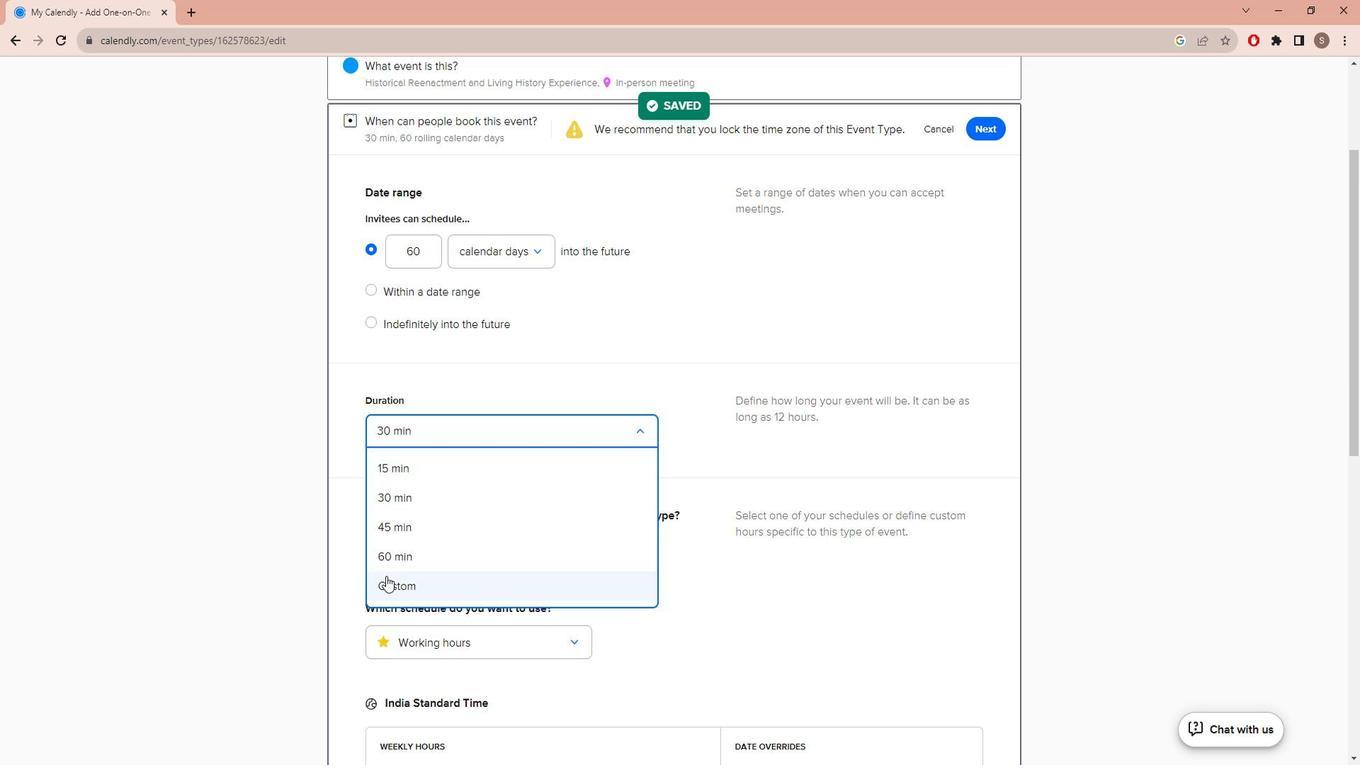 
Action: Mouse moved to (640, 477)
Screenshot: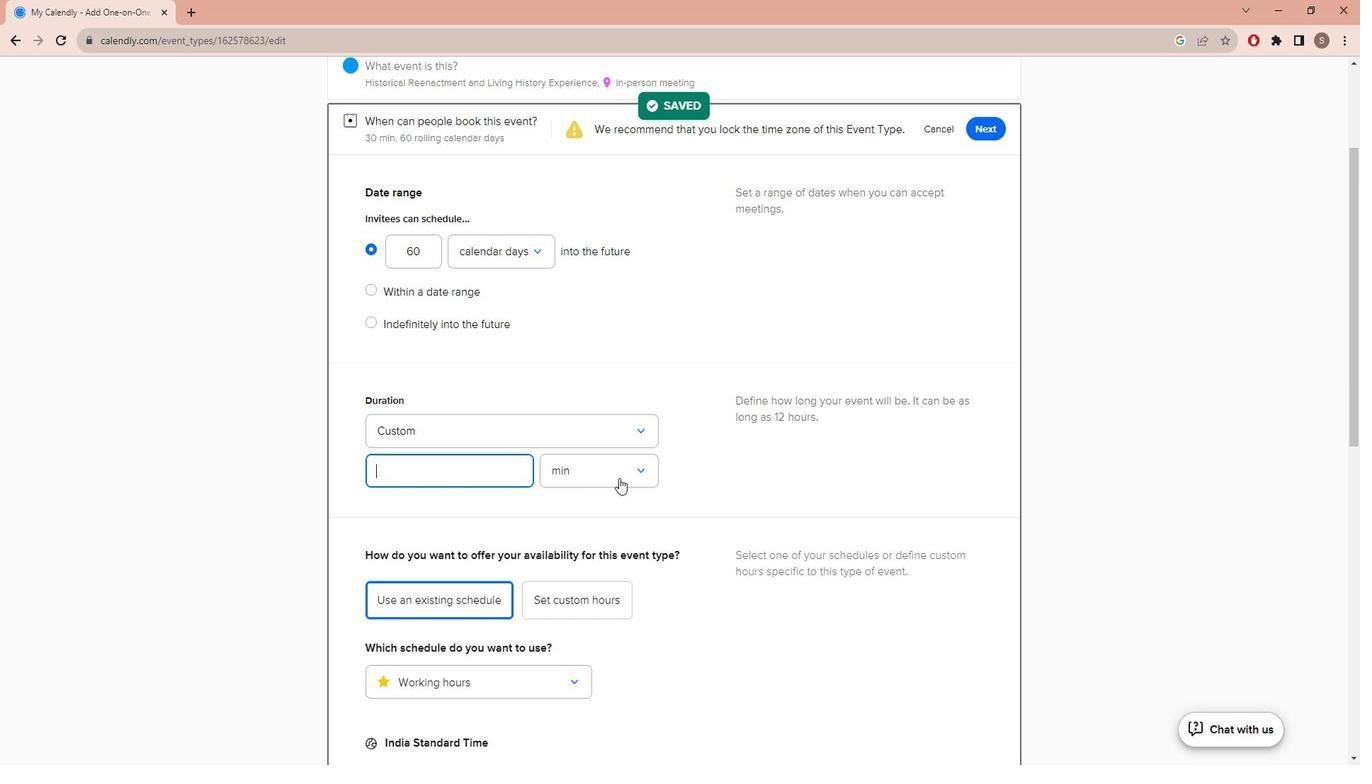 
Action: Mouse pressed left at (640, 477)
Screenshot: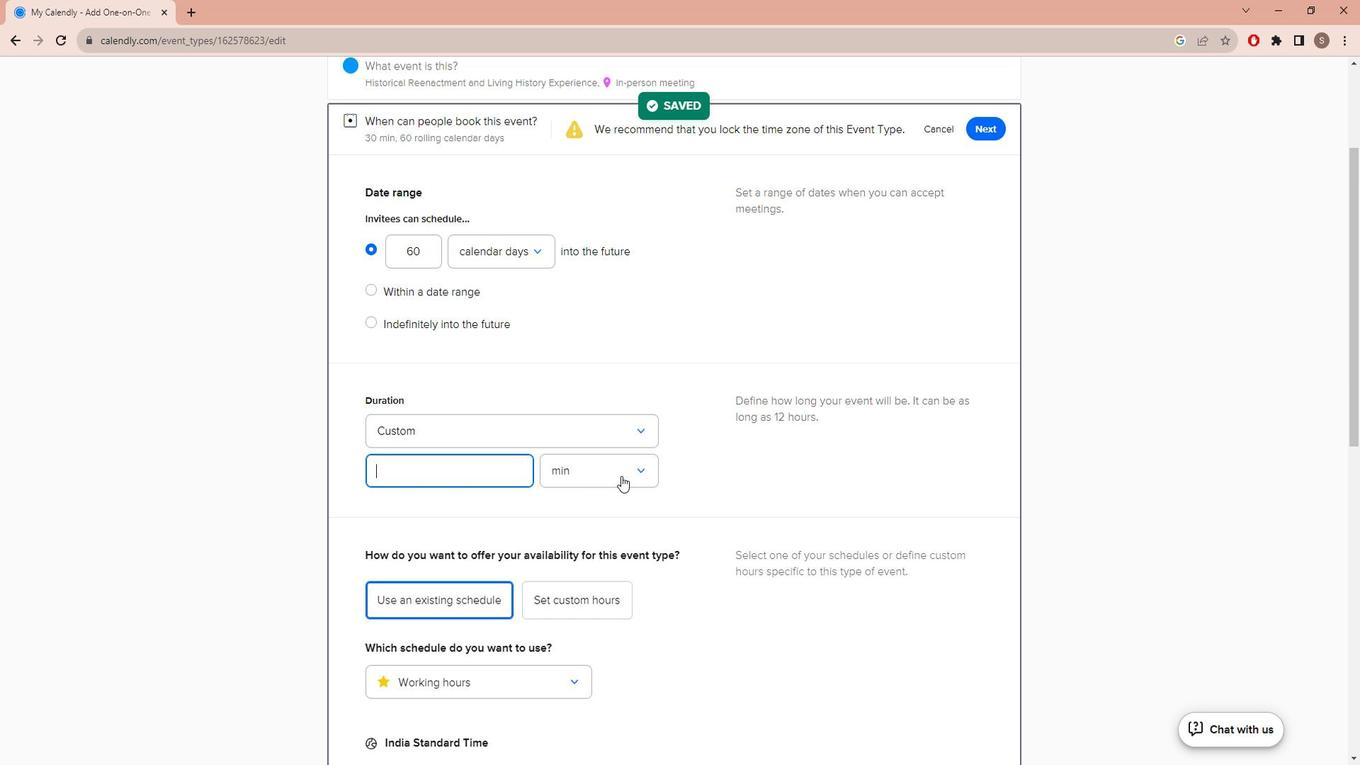
Action: Mouse moved to (605, 536)
Screenshot: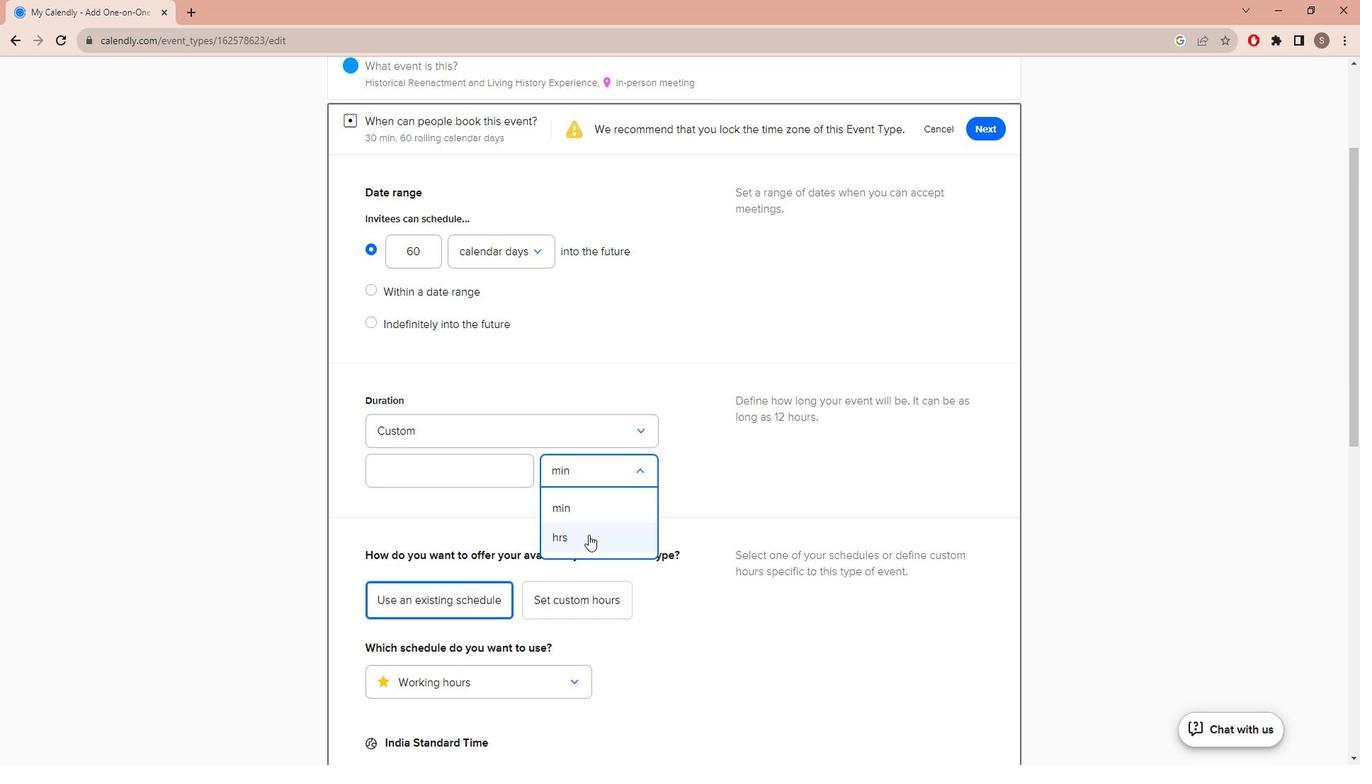 
Action: Mouse pressed left at (605, 536)
Screenshot: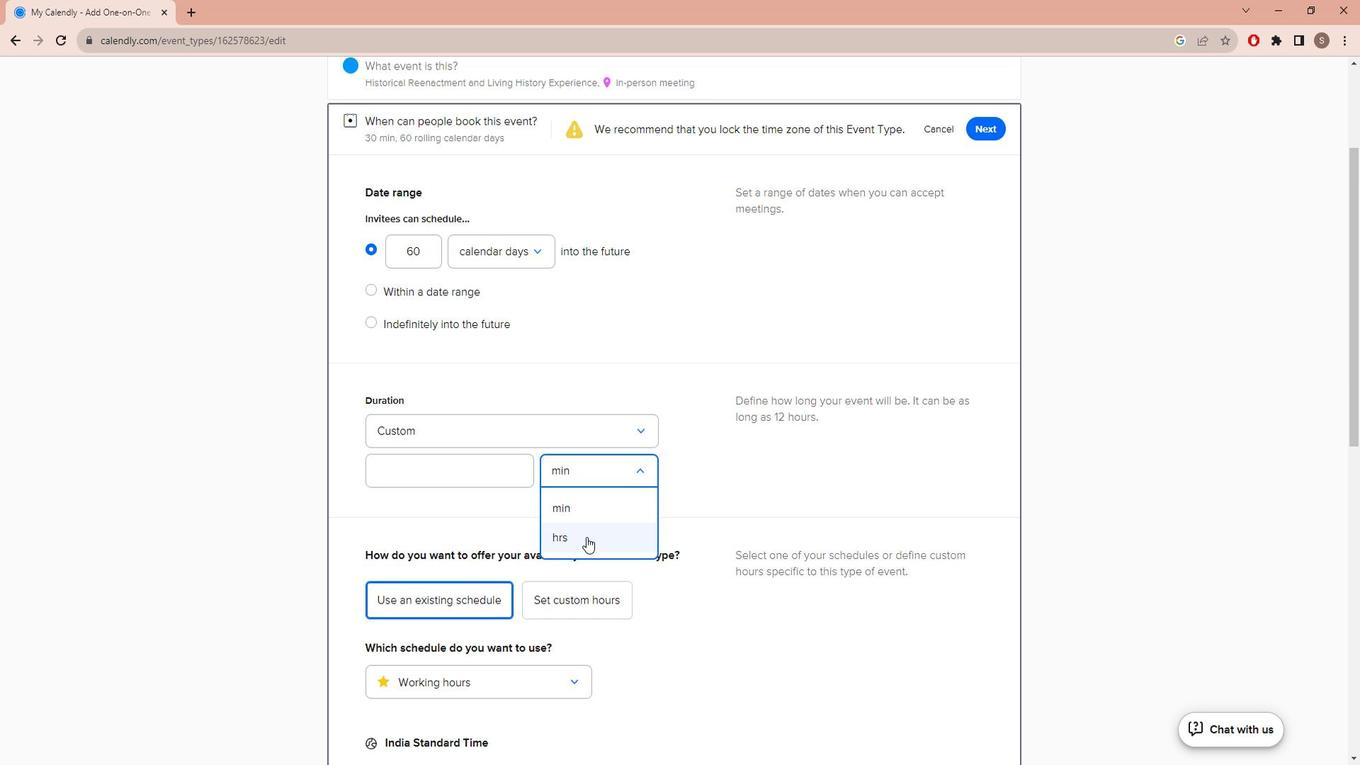 
Action: Mouse moved to (517, 467)
Screenshot: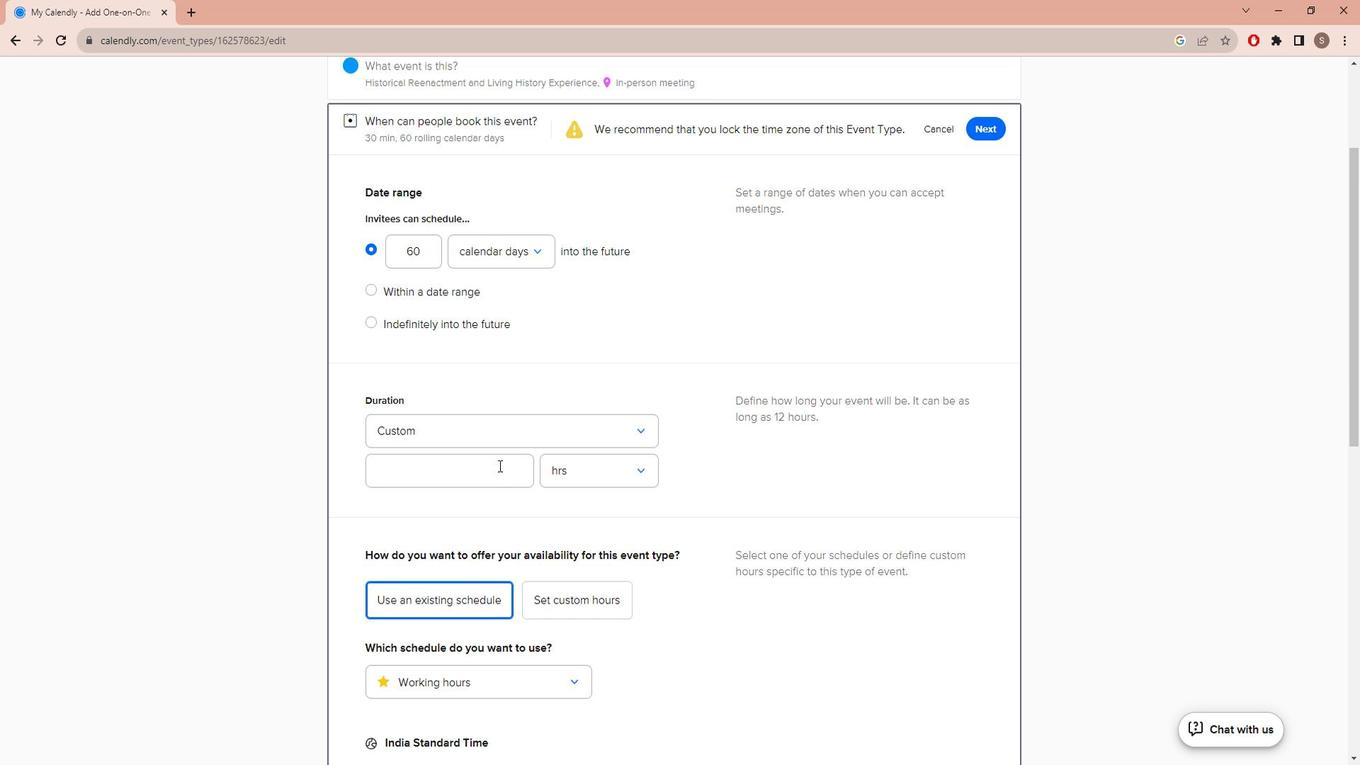 
Action: Mouse pressed left at (517, 467)
Screenshot: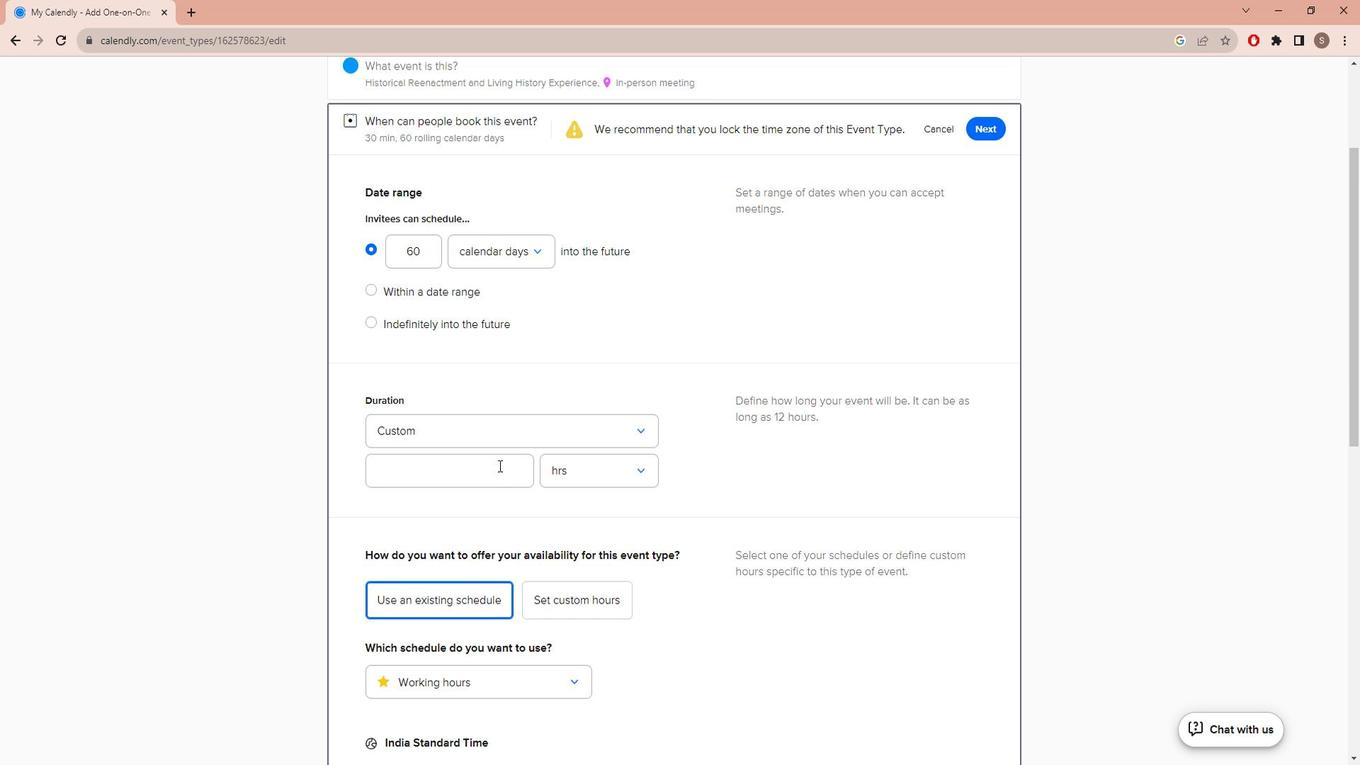 
Action: Key pressed 4
Screenshot: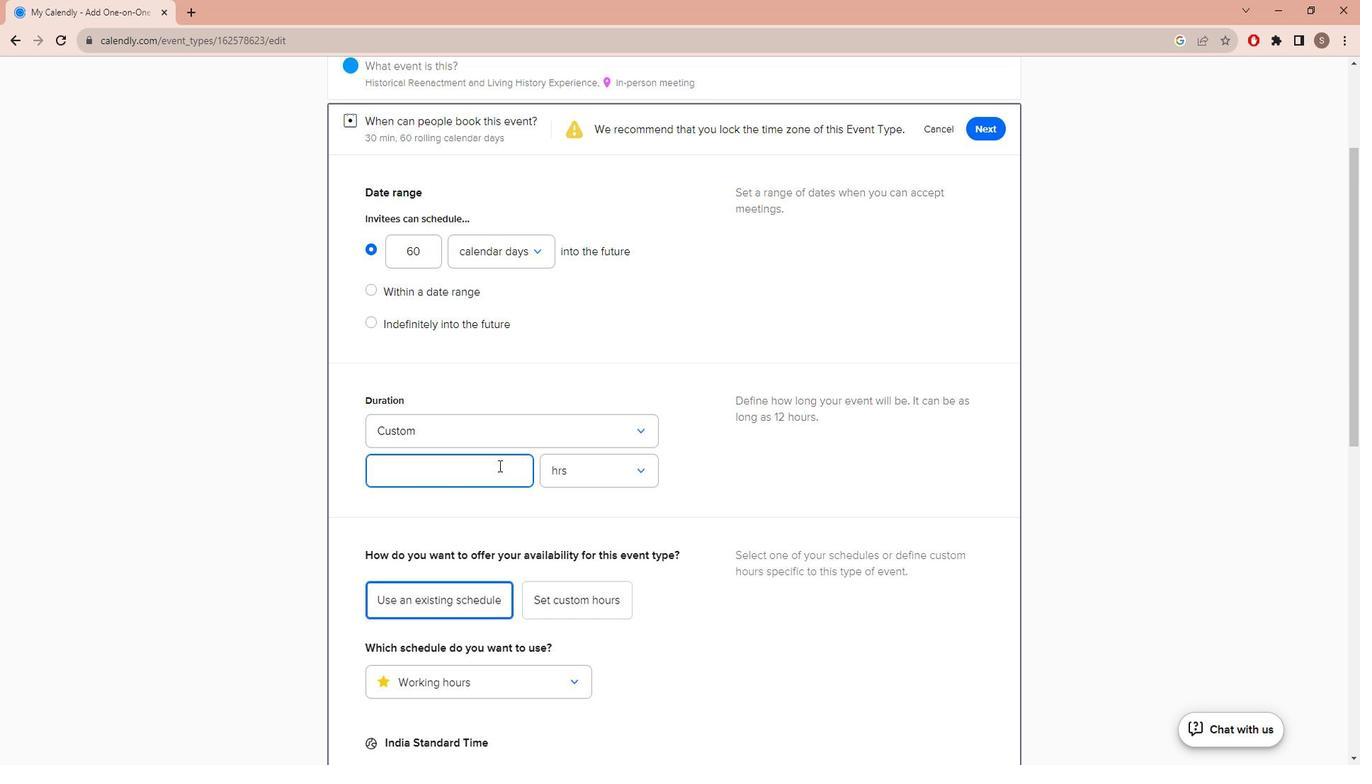 
Action: Mouse moved to (488, 502)
Screenshot: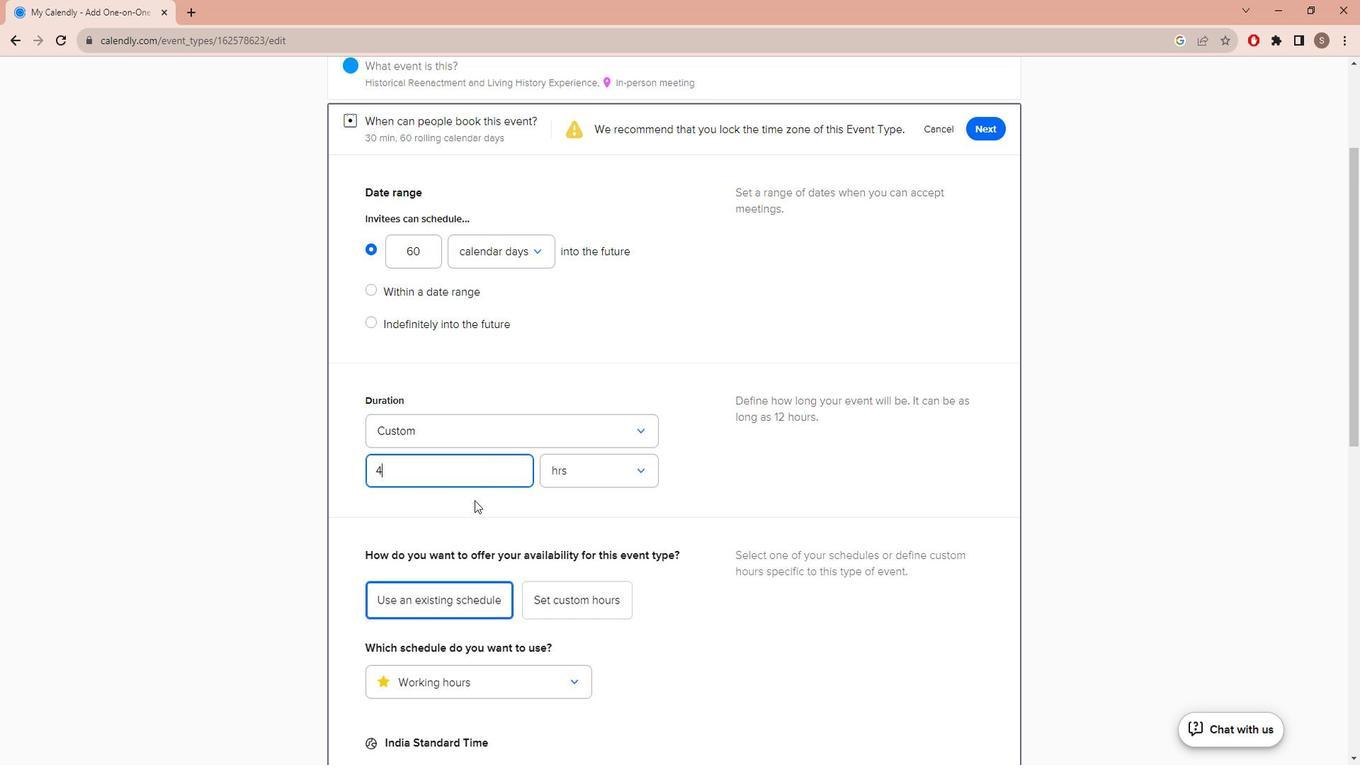 
Action: Mouse pressed left at (488, 502)
Screenshot: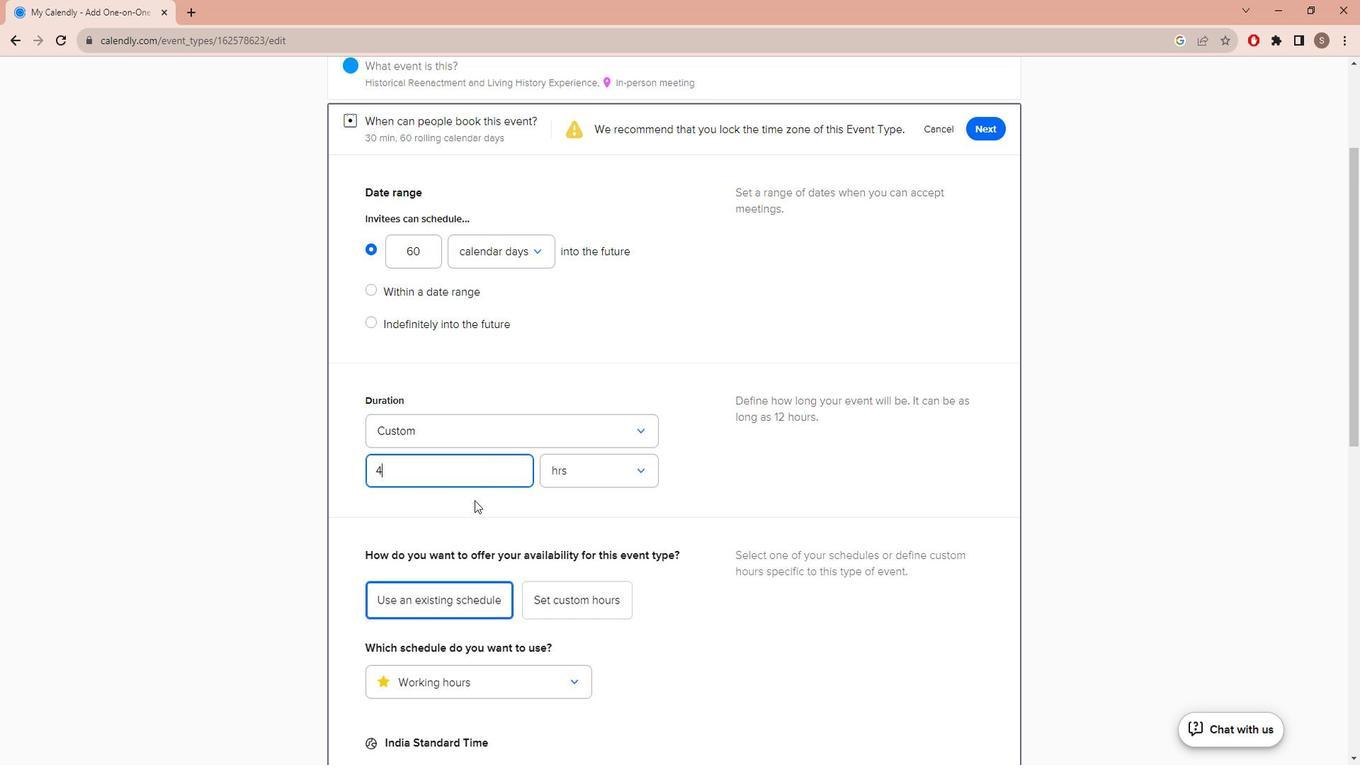 
Action: Mouse moved to (486, 502)
Screenshot: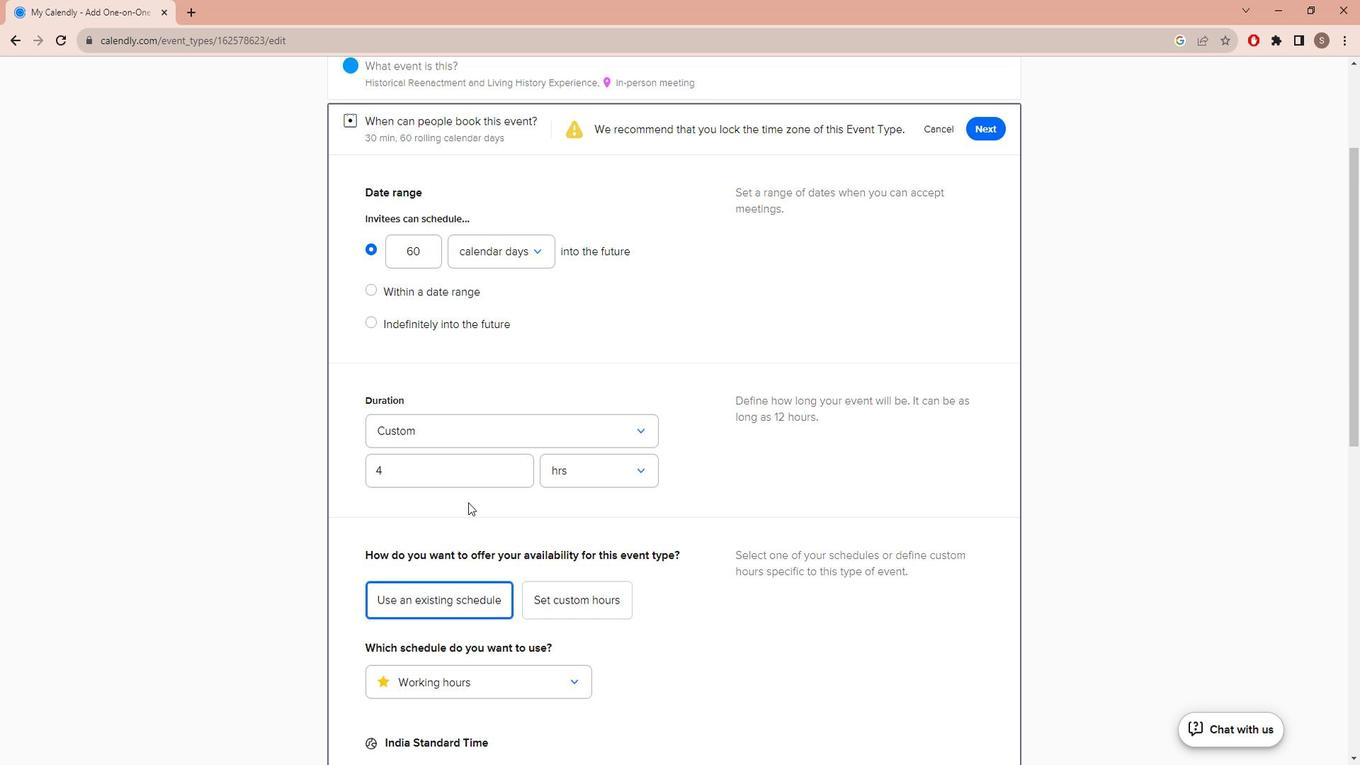 
Action: Mouse scrolled (486, 502) with delta (0, 0)
Screenshot: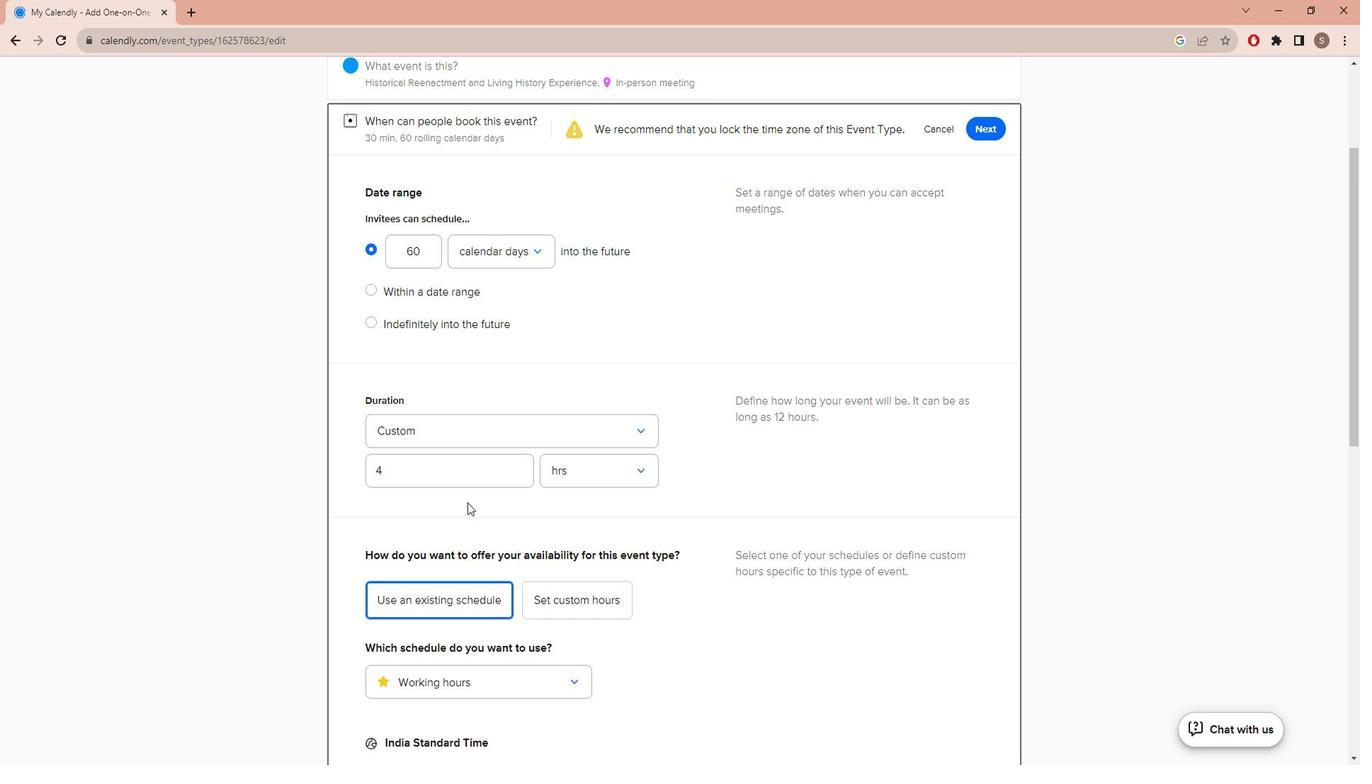 
Action: Mouse scrolled (486, 502) with delta (0, 0)
Screenshot: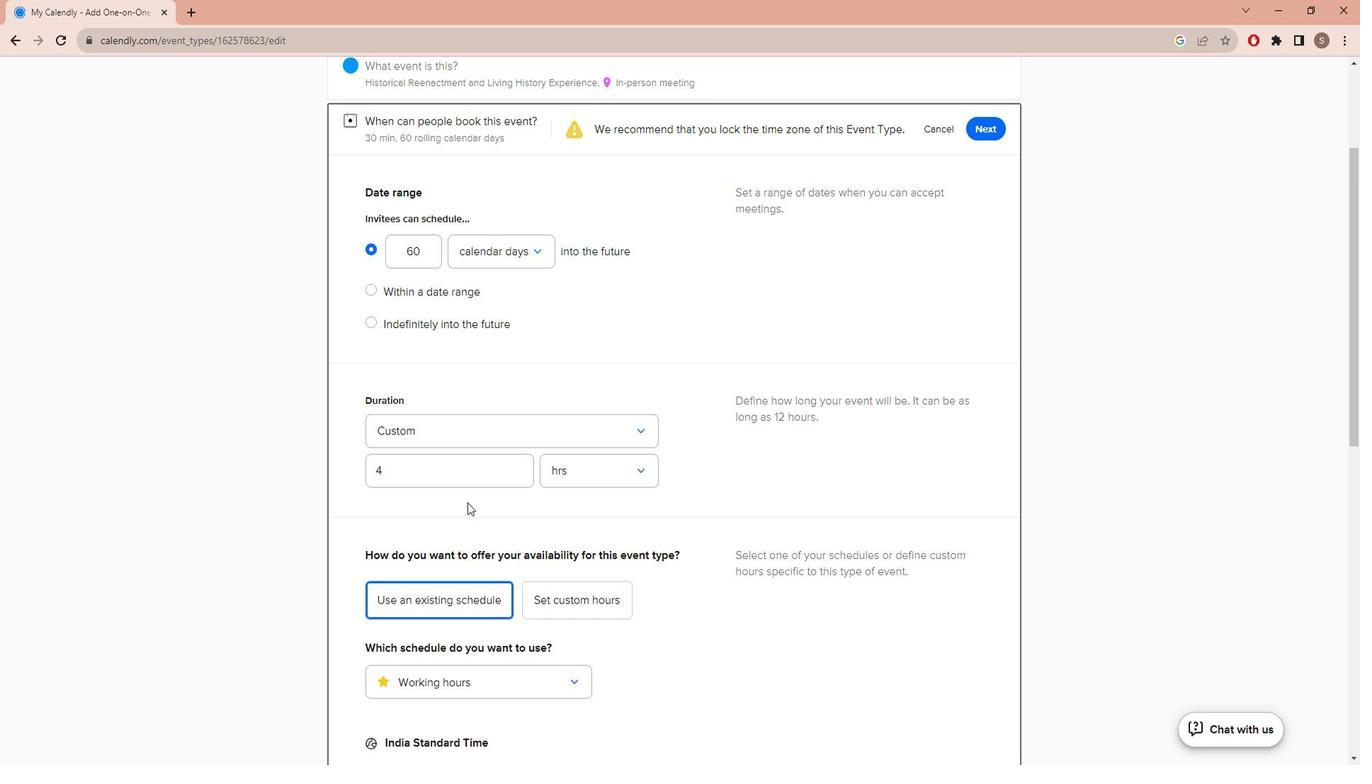 
Action: Mouse scrolled (486, 502) with delta (0, 0)
Screenshot: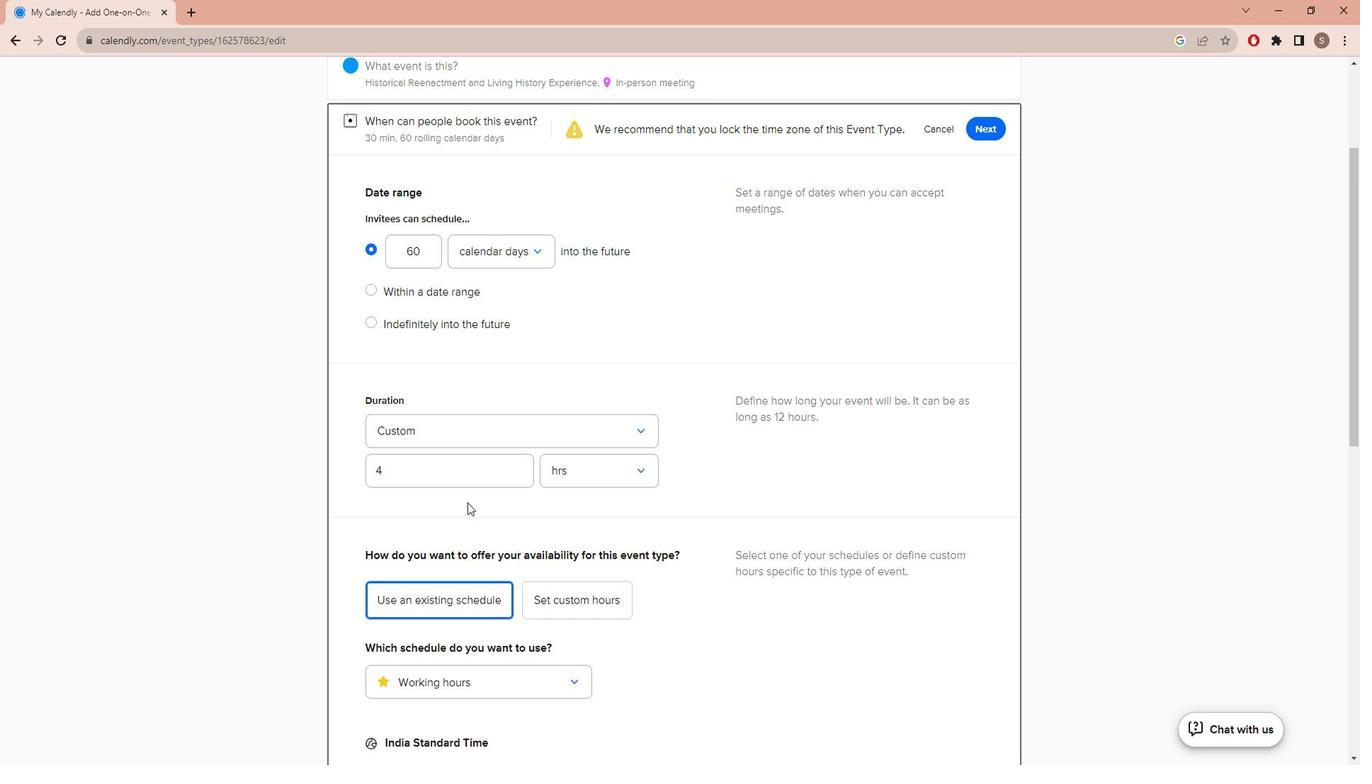 
Action: Mouse scrolled (486, 501) with delta (0, -1)
Screenshot: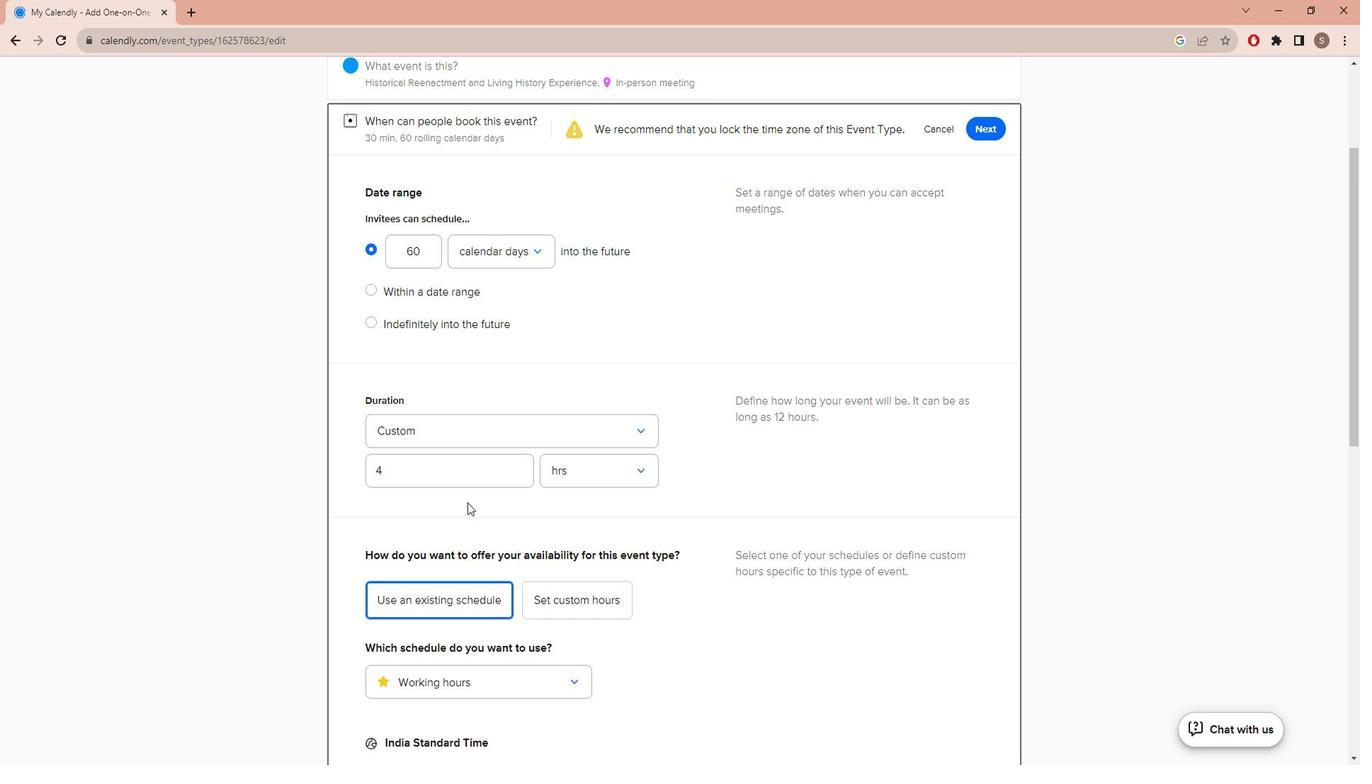 
Action: Mouse scrolled (486, 502) with delta (0, 0)
Screenshot: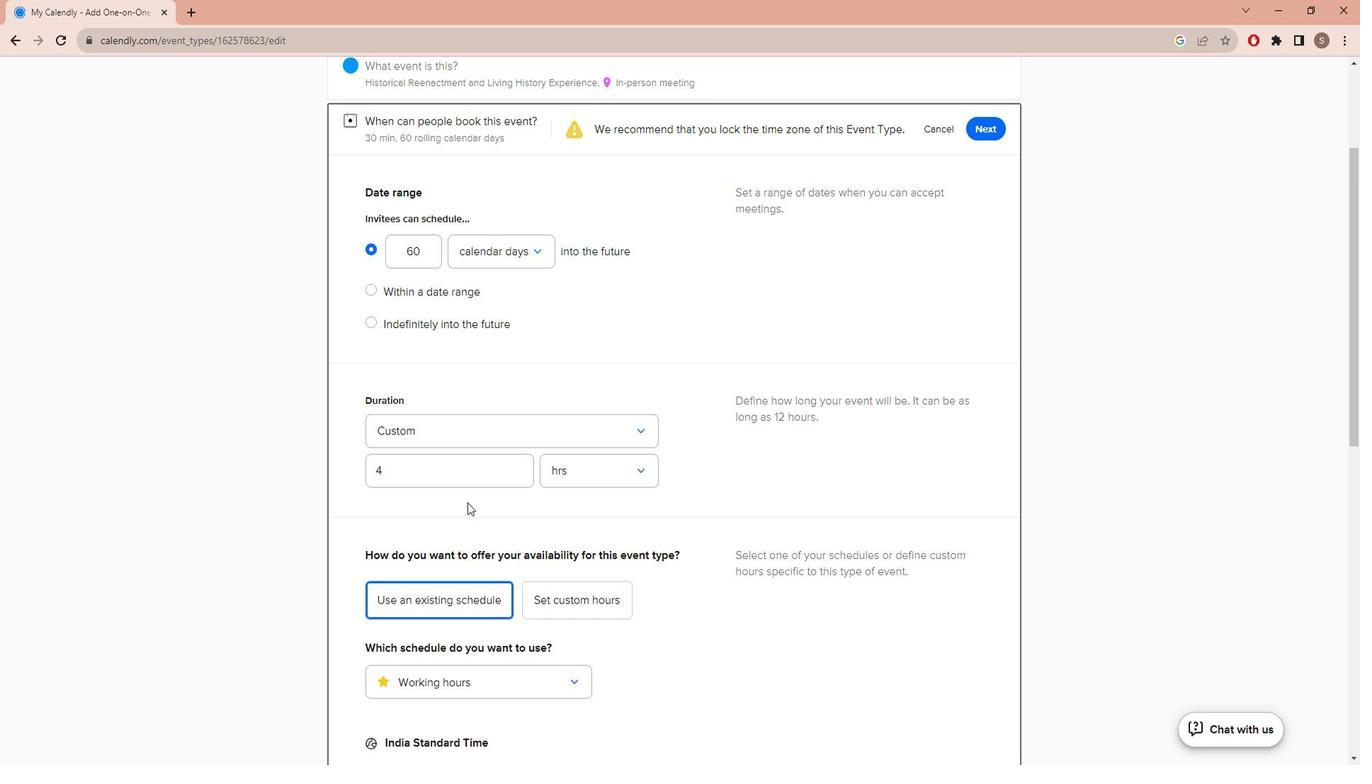 
Action: Mouse scrolled (486, 502) with delta (0, 0)
Screenshot: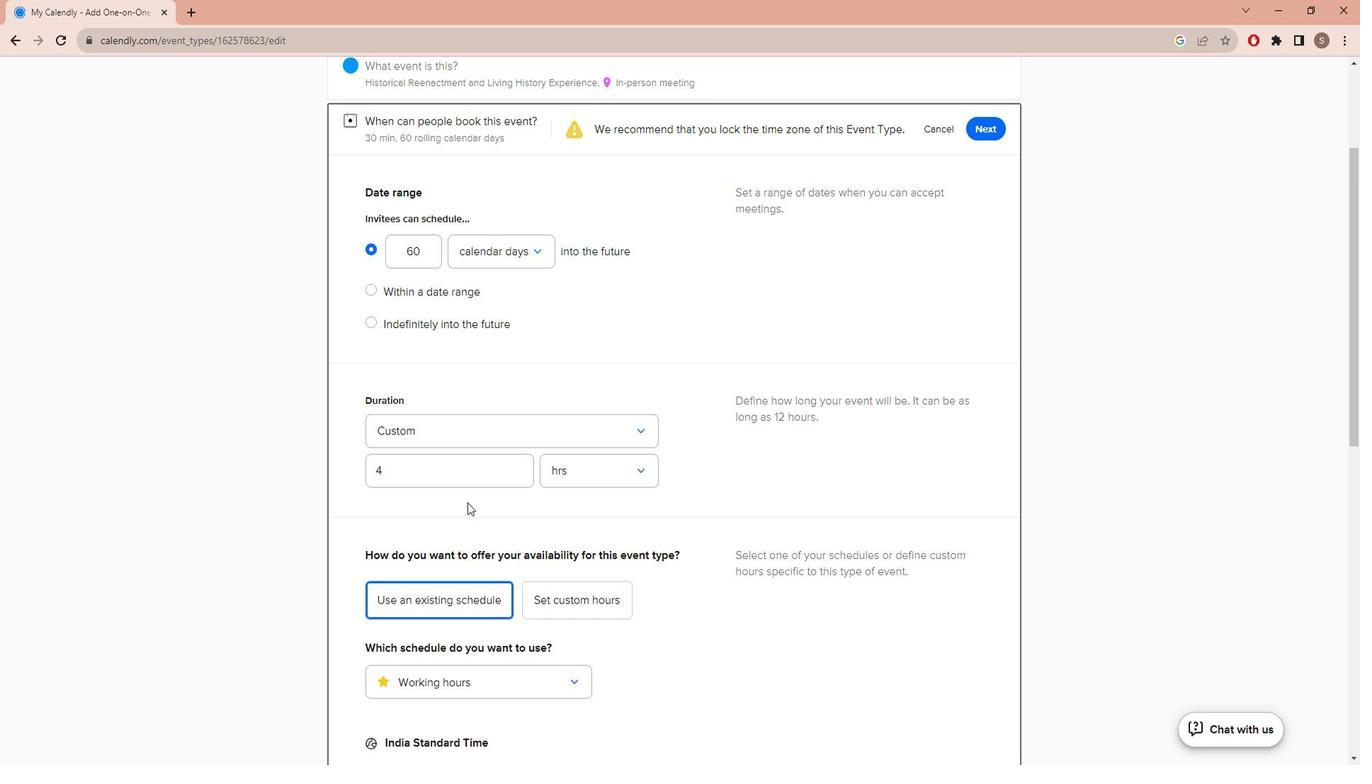 
Action: Mouse moved to (480, 475)
Screenshot: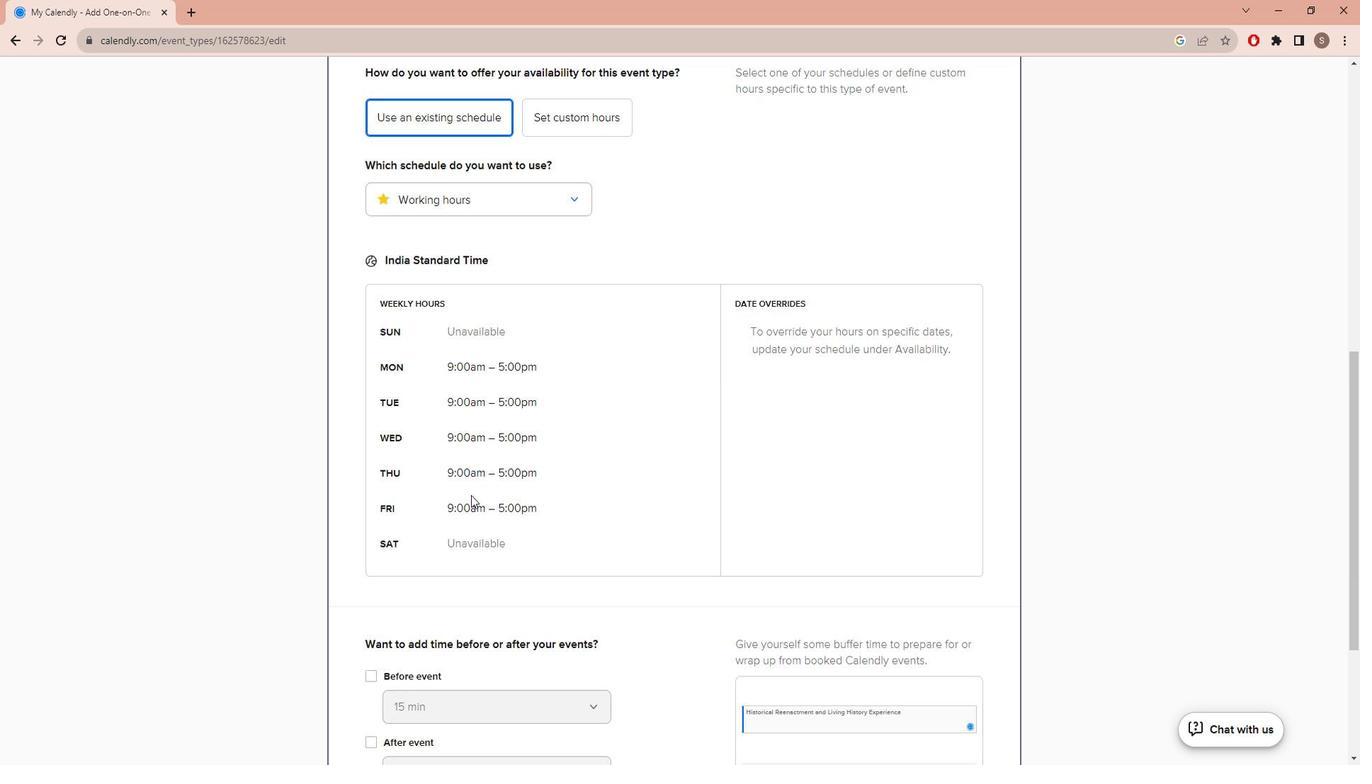 
Action: Mouse scrolled (480, 474) with delta (0, 0)
Screenshot: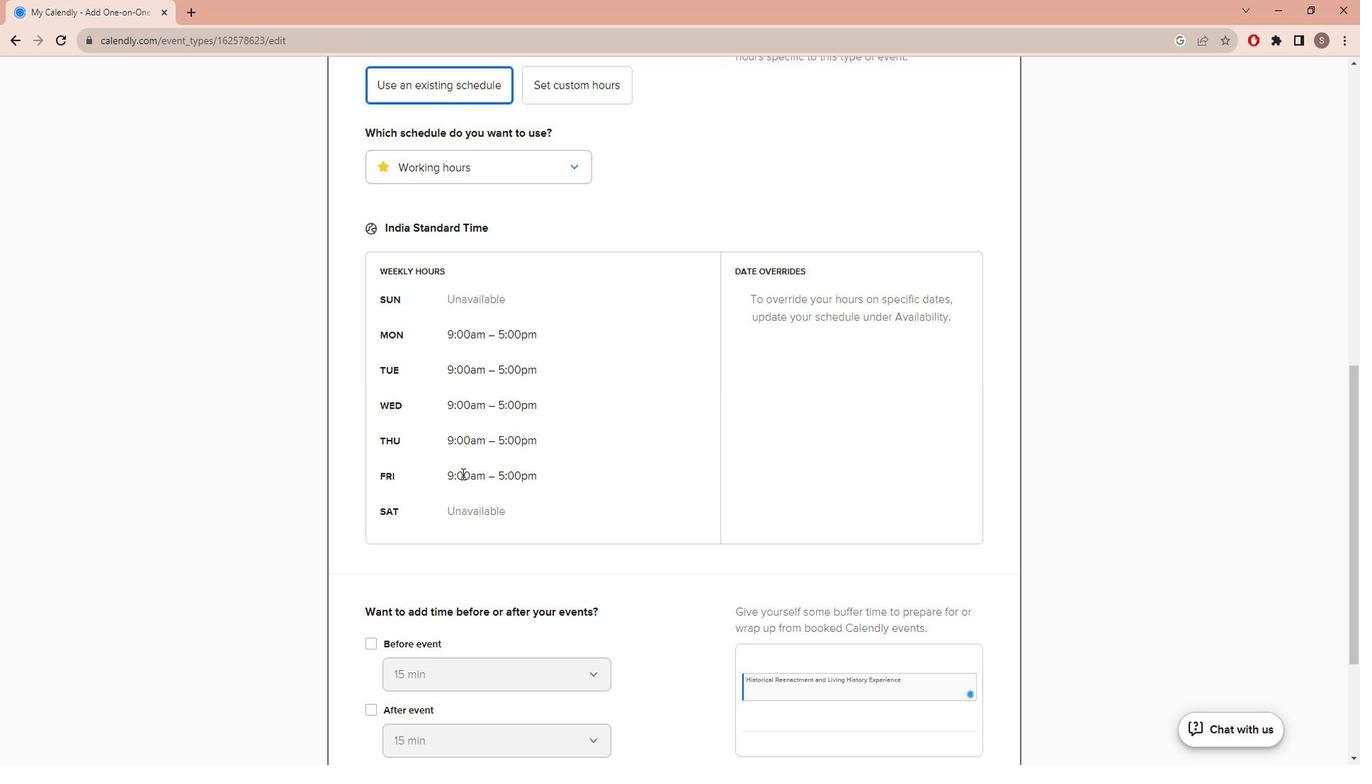 
Action: Mouse scrolled (480, 474) with delta (0, 0)
Screenshot: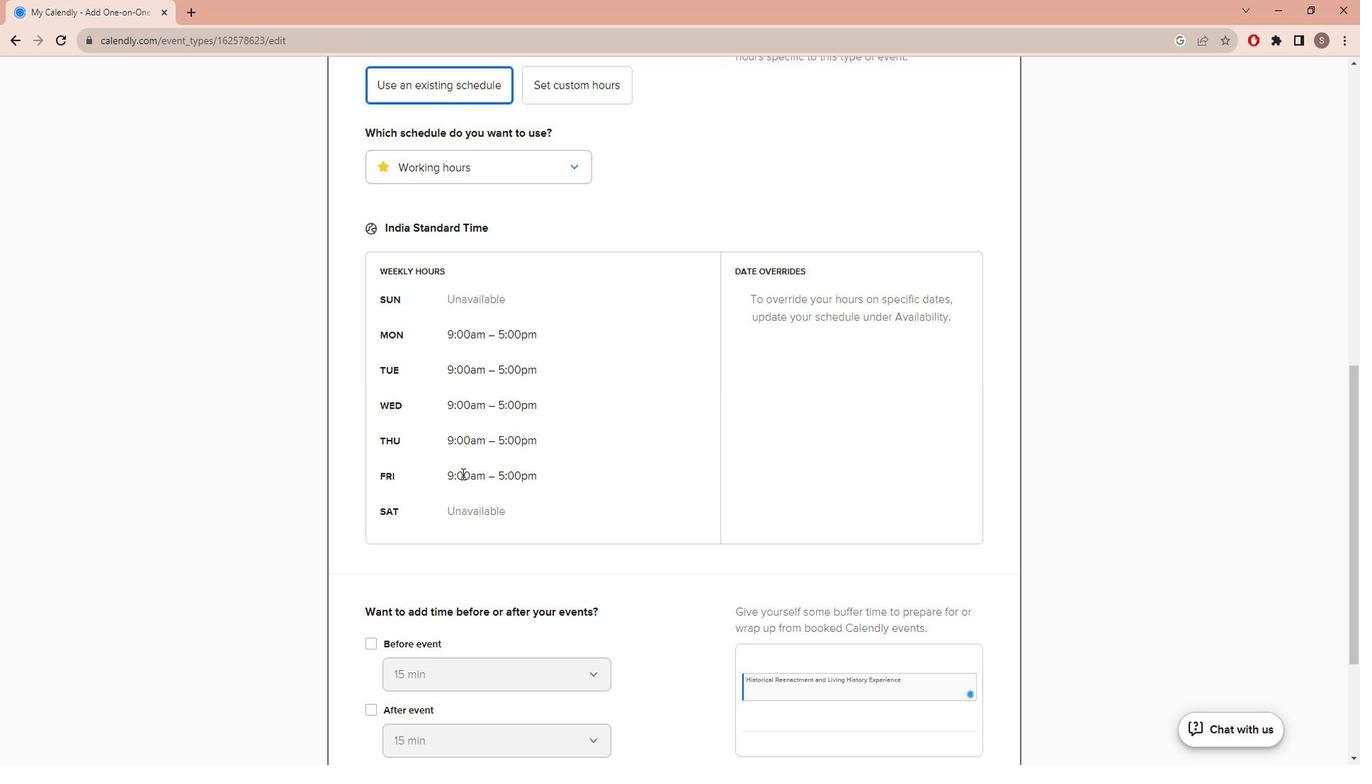 
Action: Mouse scrolled (480, 474) with delta (0, 0)
Screenshot: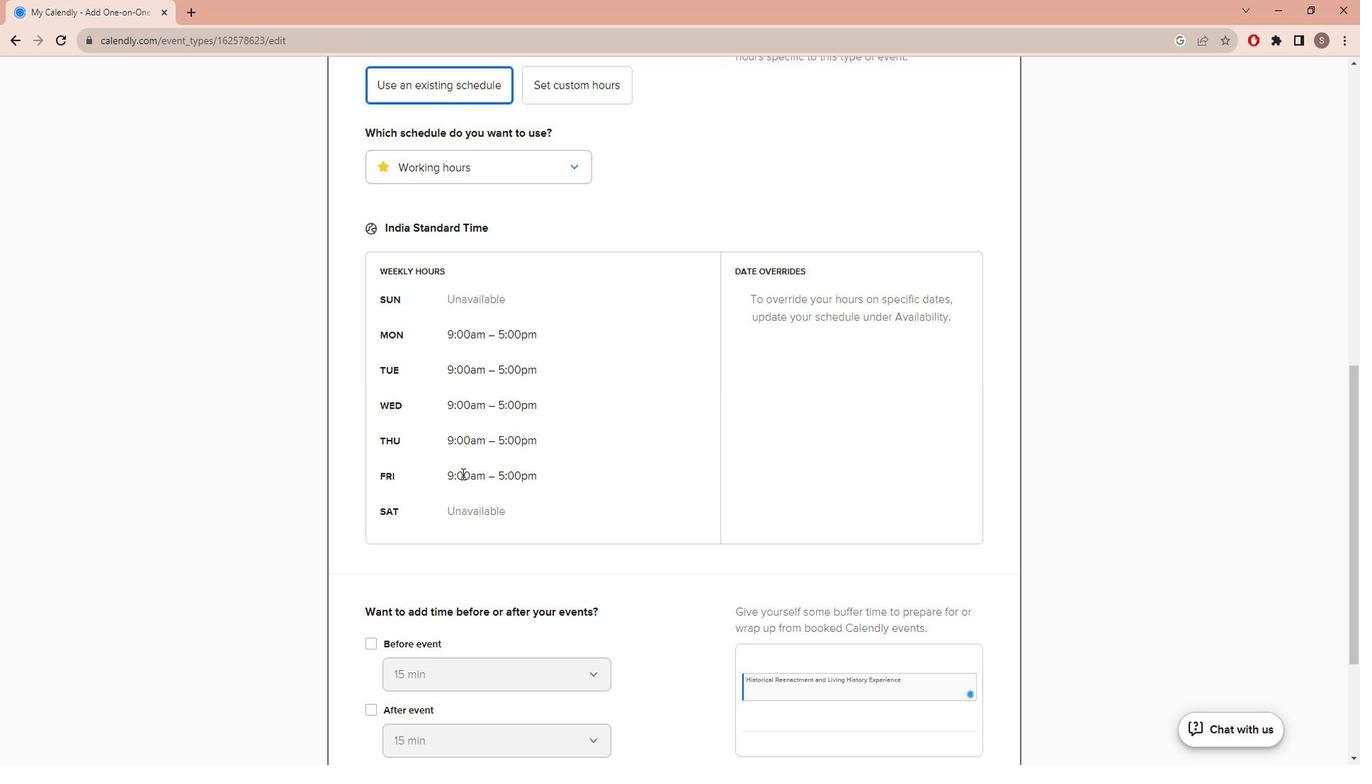 
Action: Mouse scrolled (480, 474) with delta (0, 0)
Screenshot: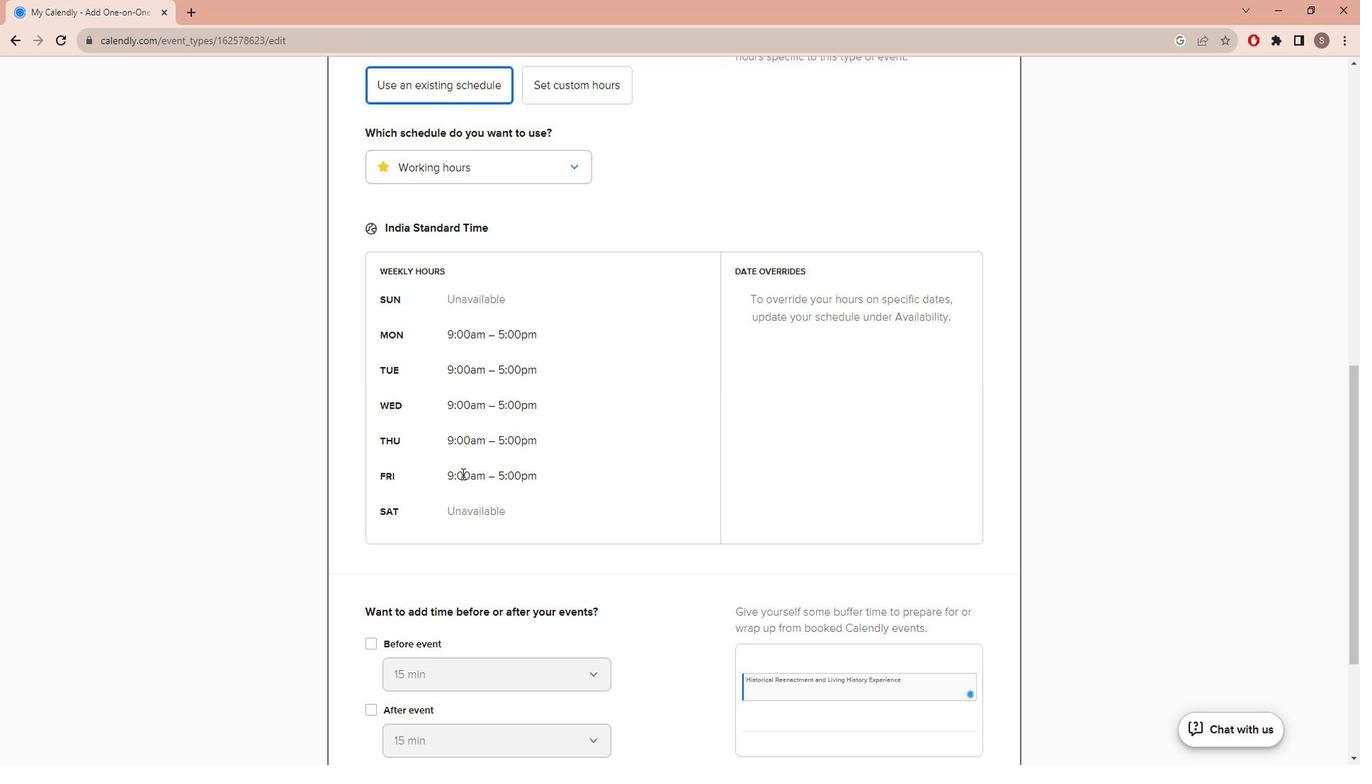 
Action: Mouse scrolled (480, 474) with delta (0, 0)
Screenshot: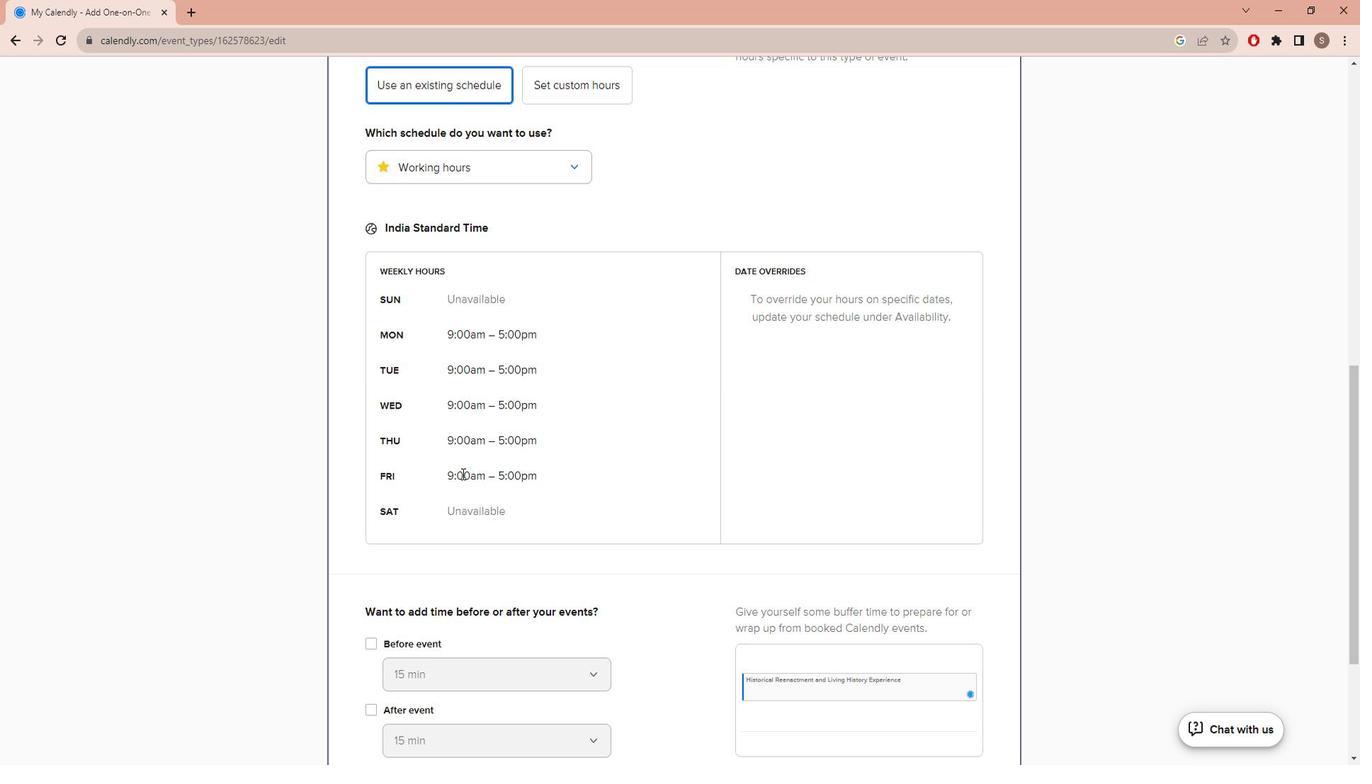
Action: Mouse moved to (482, 474)
Screenshot: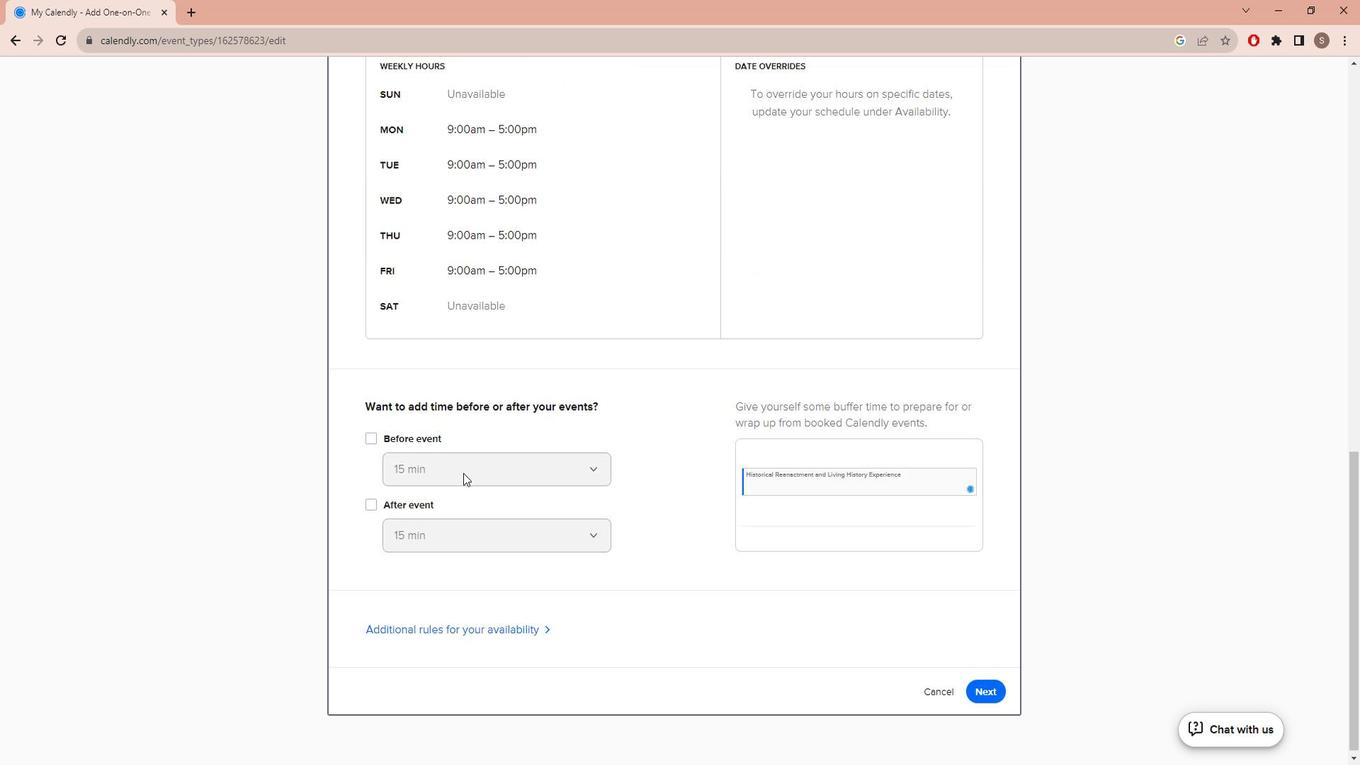 
Action: Mouse scrolled (482, 473) with delta (0, 0)
Screenshot: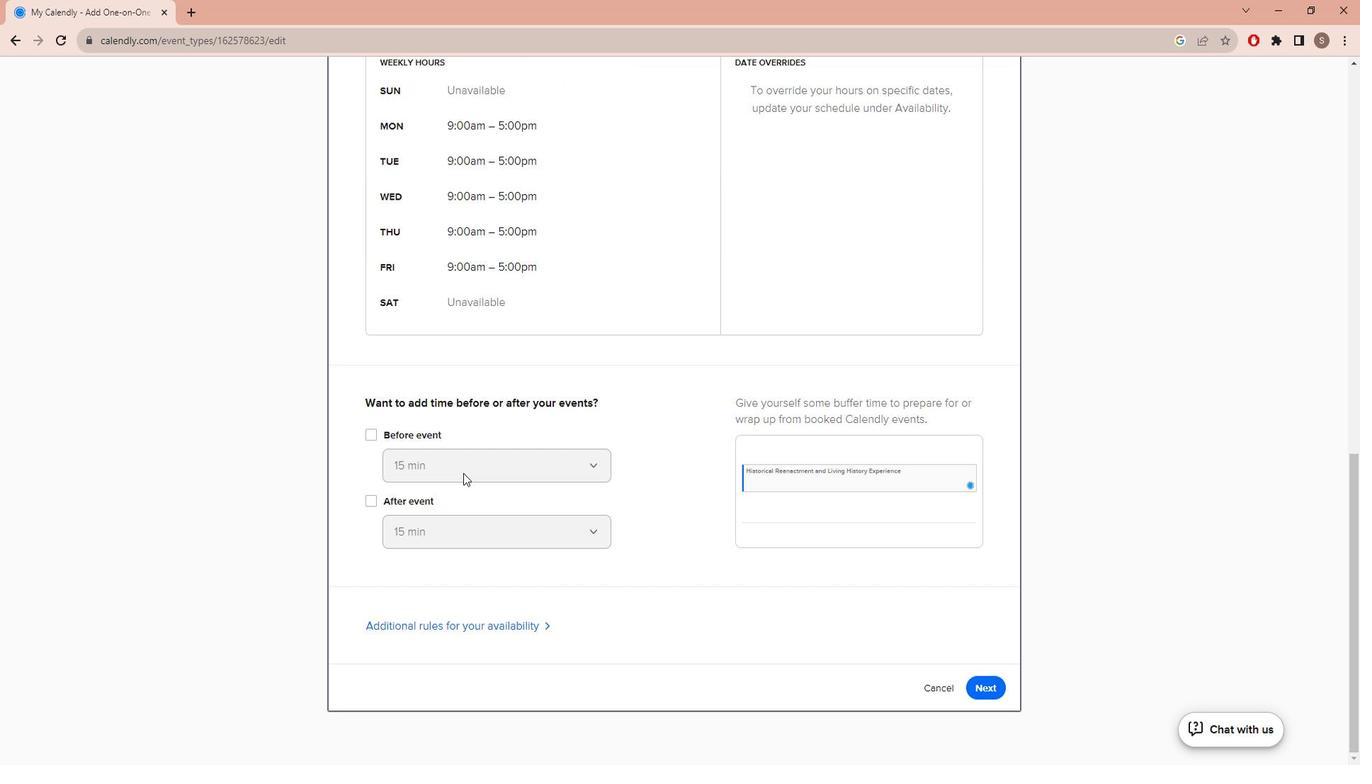 
Action: Mouse scrolled (482, 473) with delta (0, 0)
Screenshot: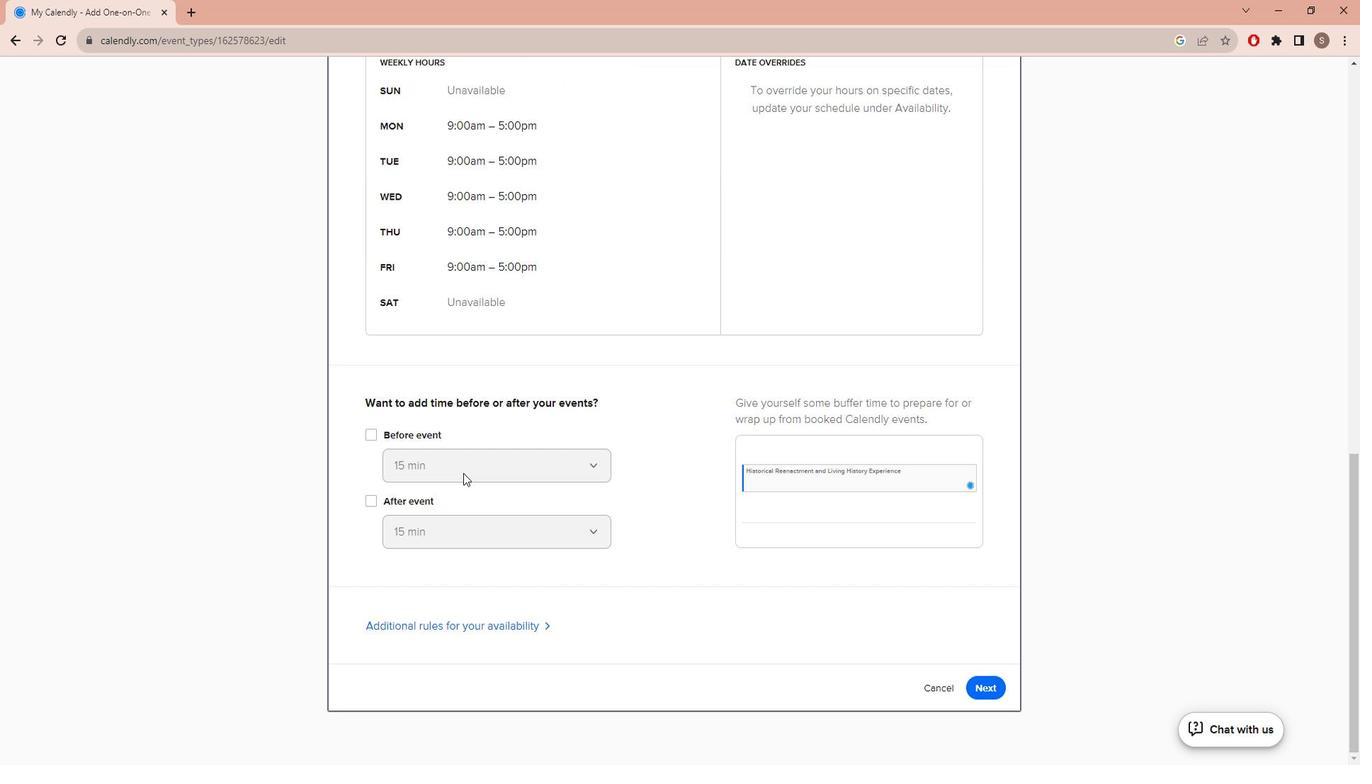 
Action: Mouse scrolled (482, 473) with delta (0, 0)
Screenshot: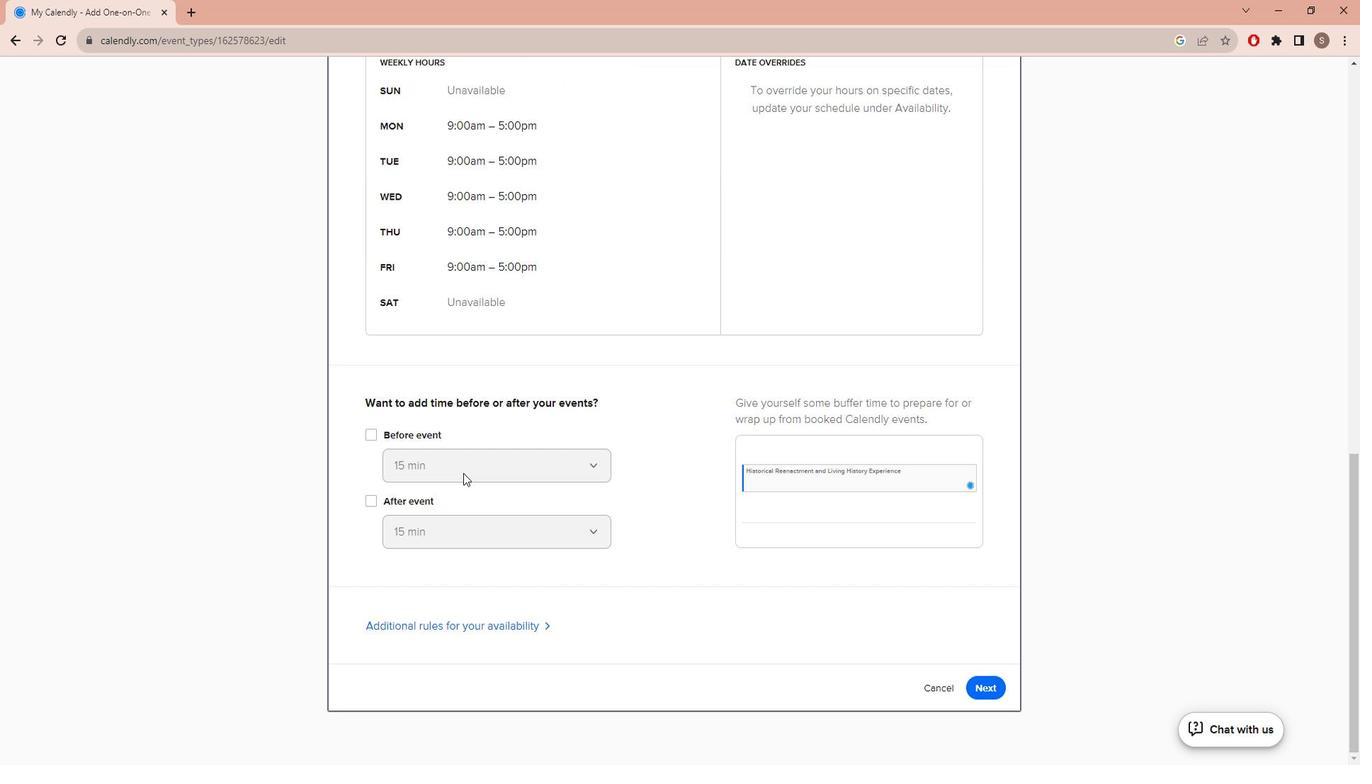 
Action: Mouse scrolled (482, 473) with delta (0, 0)
Screenshot: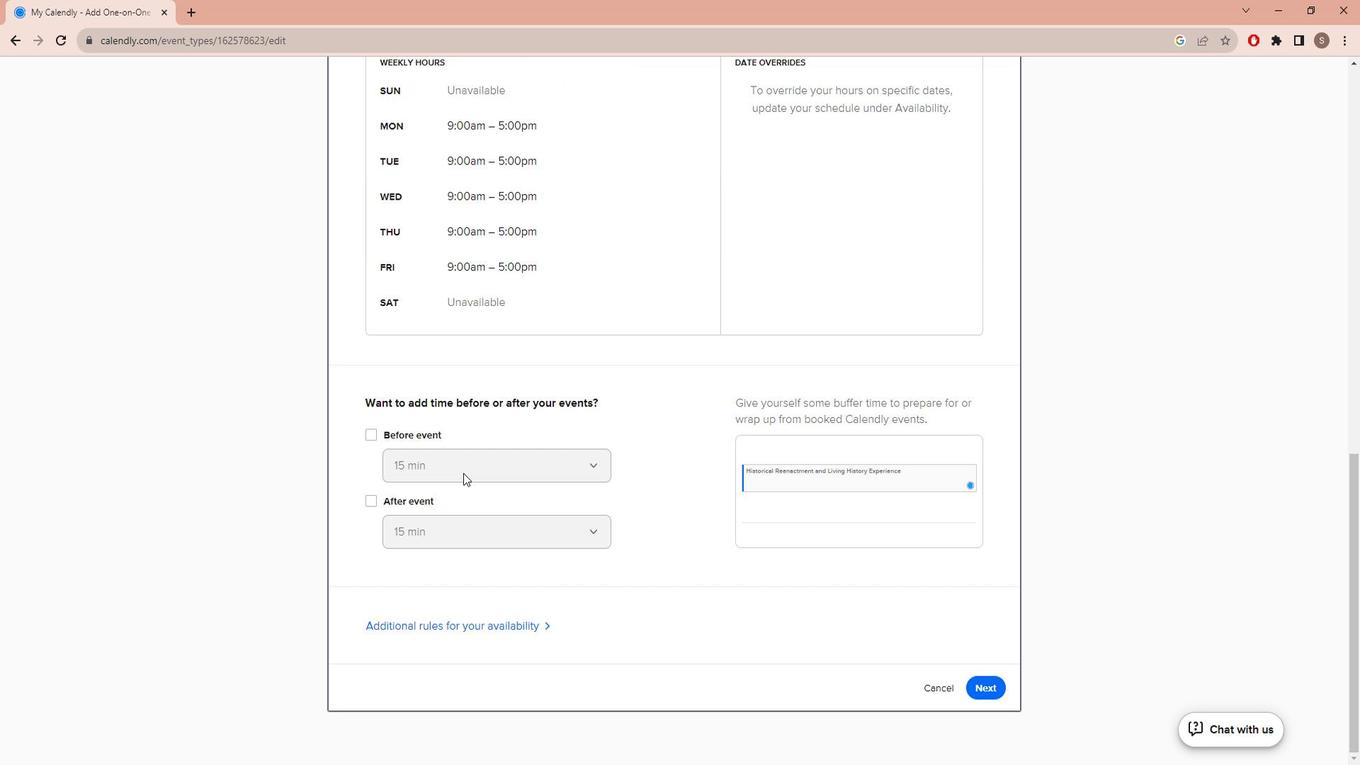 
Action: Mouse moved to (1000, 674)
Screenshot: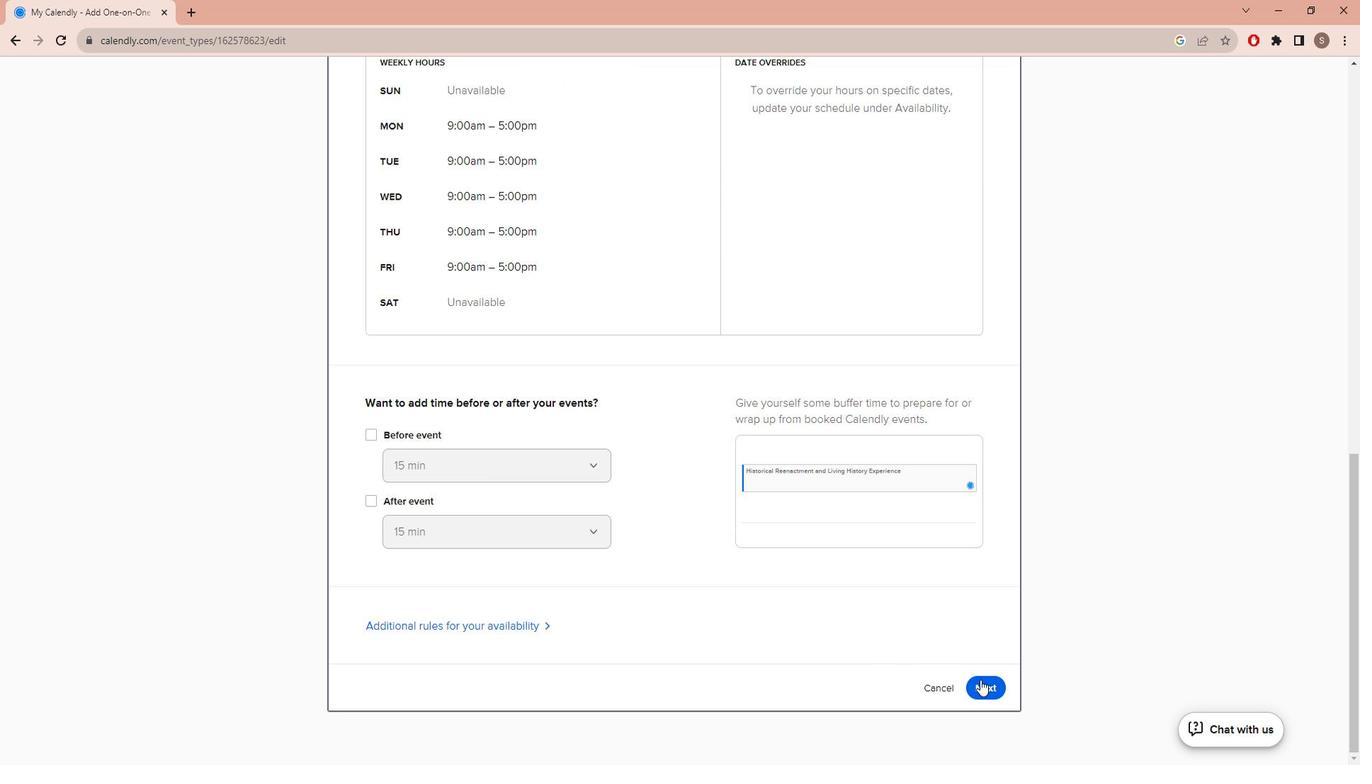 
Action: Mouse pressed left at (1000, 674)
Screenshot: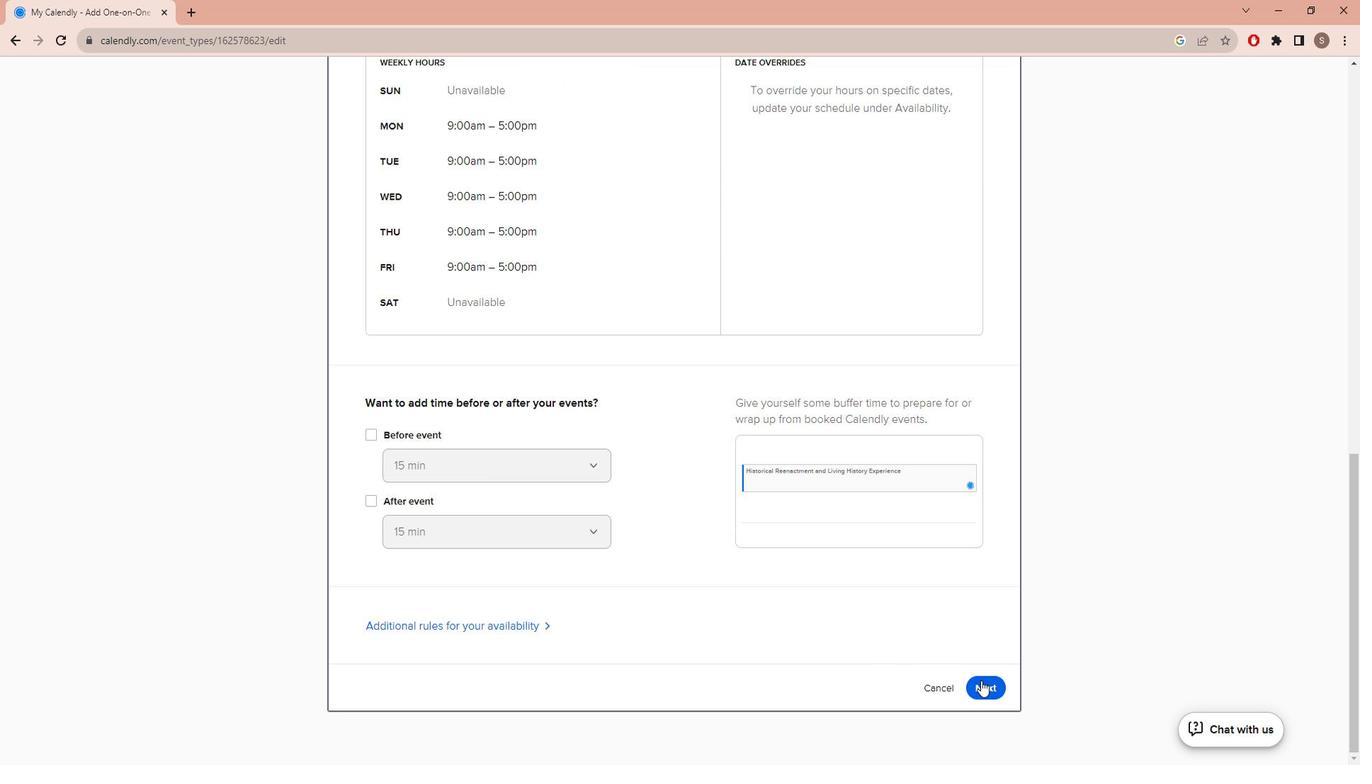 
Action: Mouse moved to (863, 618)
Screenshot: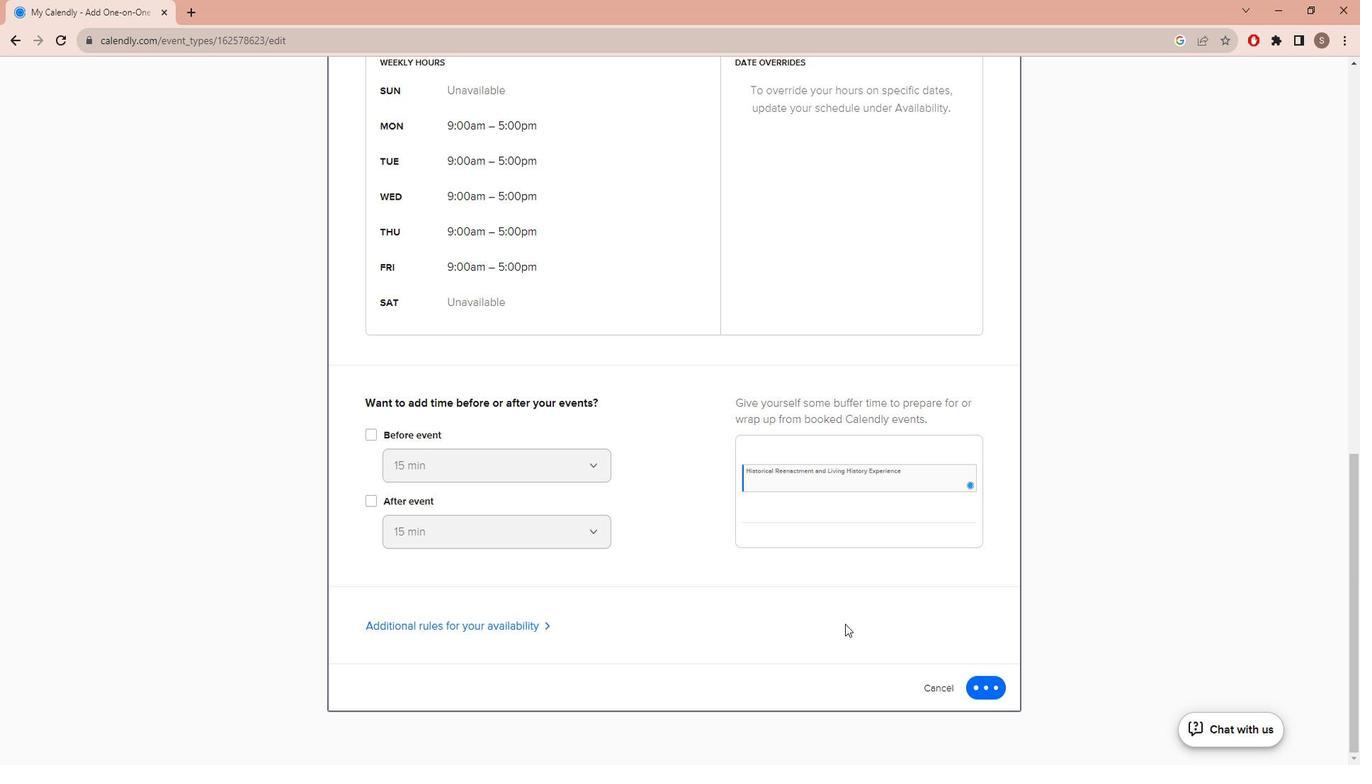 
